 Task: Assign Person0000000143 as Assignee of Issue Issue0000000358 in Backlog  in Scrum Project Project0000000072 in Jira. Assign Person0000000144 as Assignee of Issue Issue0000000359 in Backlog  in Scrum Project Project0000000072 in Jira. Assign Person0000000144 as Assignee of Issue Issue0000000360 in Backlog  in Scrum Project Project0000000072 in Jira. Create a Sprint called Sprint0000000211 in Scrum Project Project0000000071 in Jira. Create a Sprint called Sprint0000000212 in Scrum Project Project0000000071 in Jira
Action: Mouse moved to (75, 221)
Screenshot: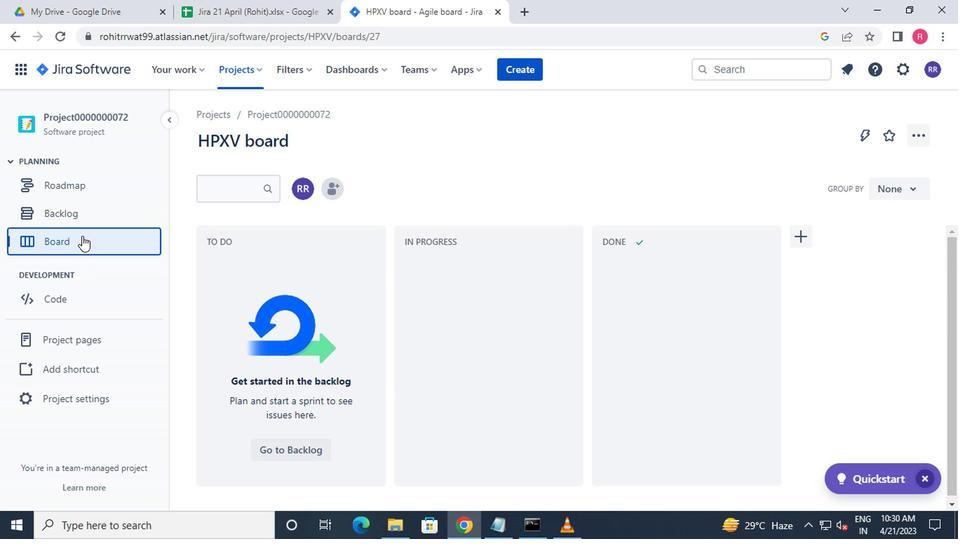 
Action: Mouse pressed left at (75, 221)
Screenshot: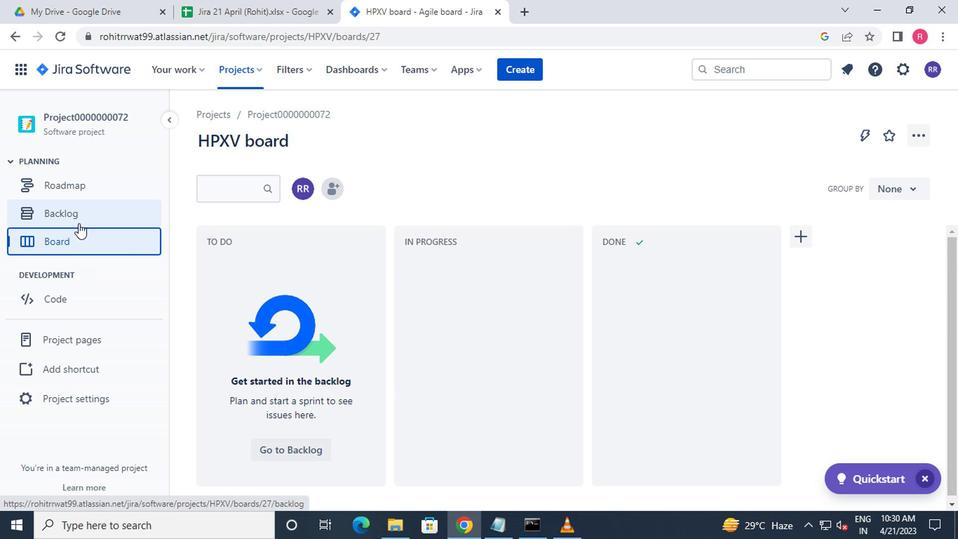 
Action: Mouse moved to (261, 335)
Screenshot: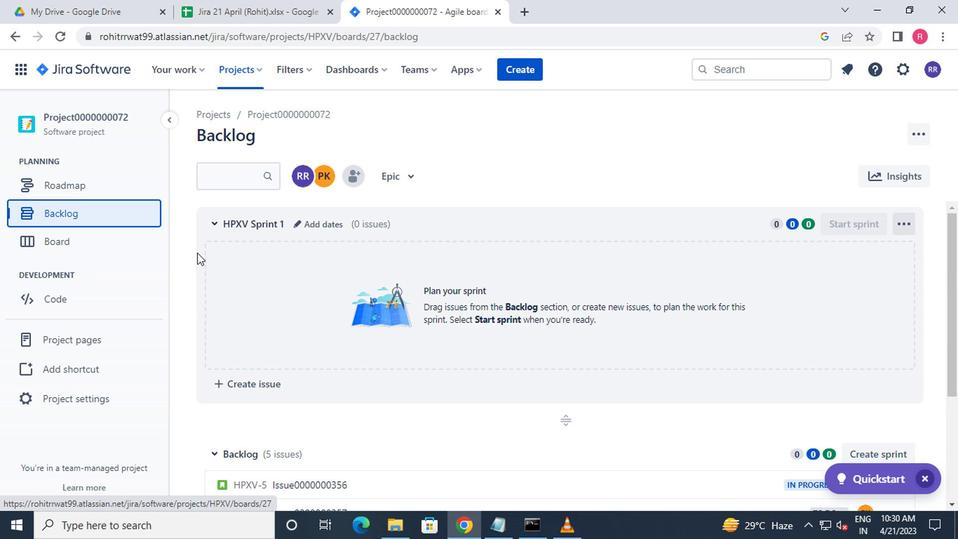 
Action: Mouse scrolled (261, 334) with delta (0, 0)
Screenshot: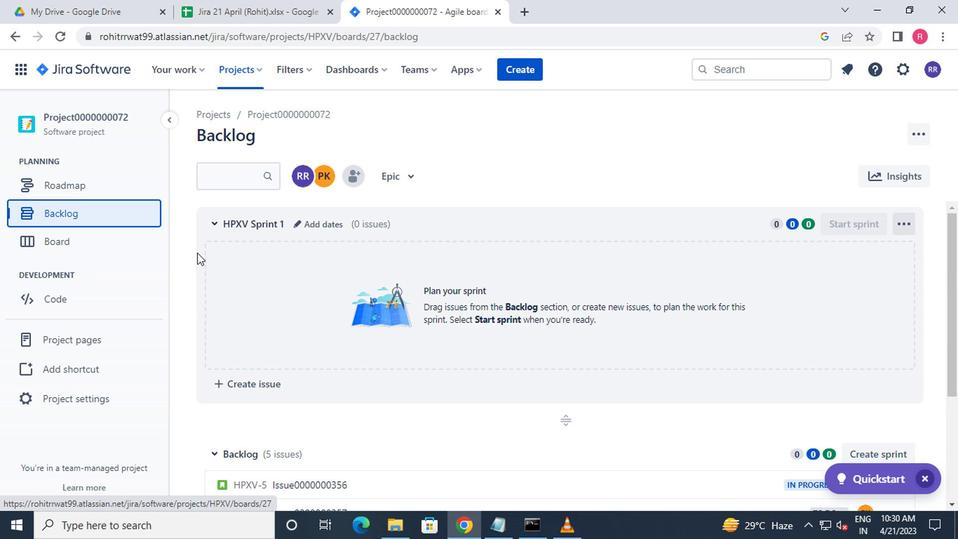 
Action: Mouse moved to (275, 344)
Screenshot: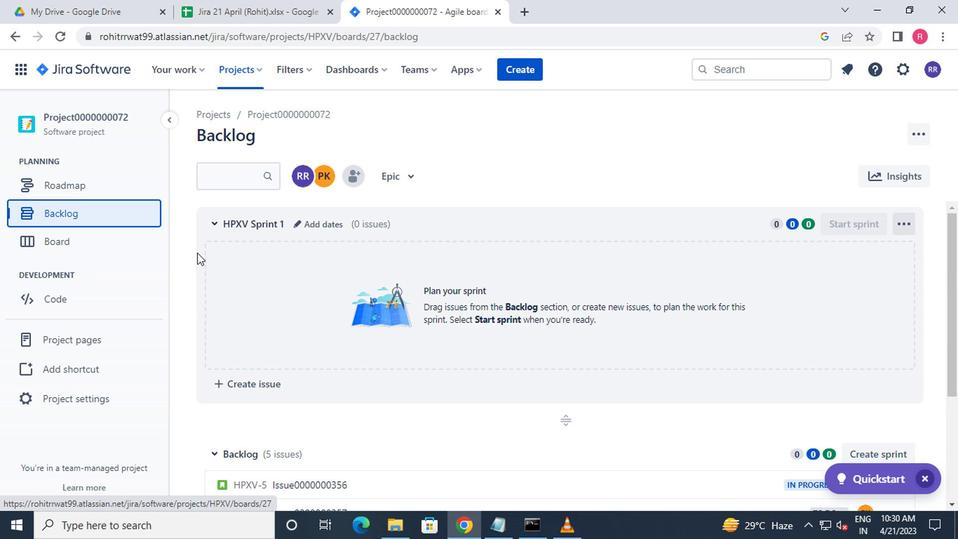 
Action: Mouse scrolled (275, 343) with delta (0, 0)
Screenshot: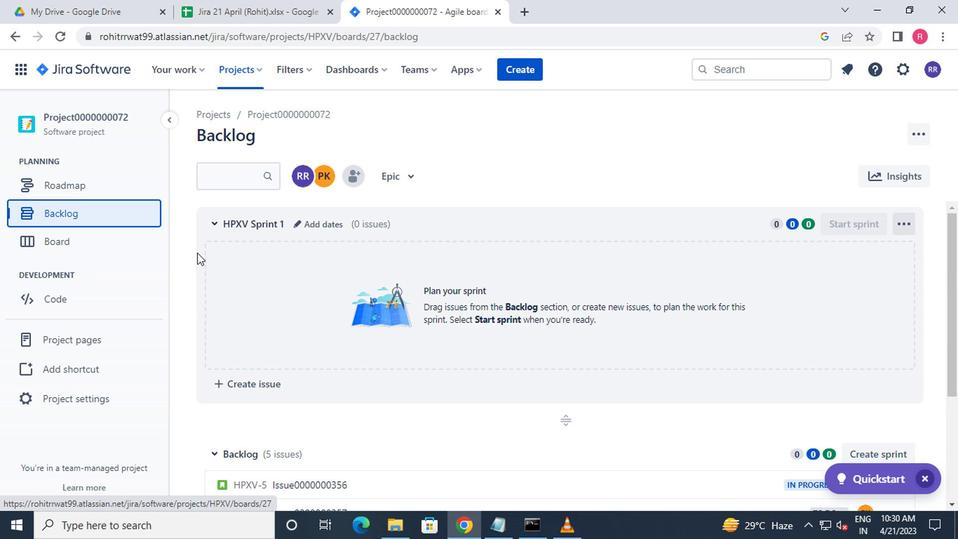 
Action: Mouse moved to (281, 346)
Screenshot: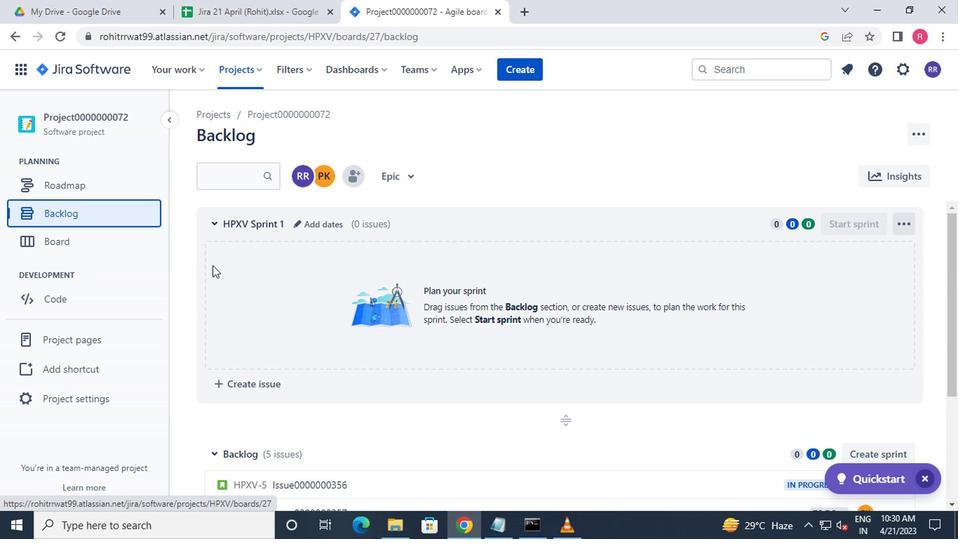 
Action: Mouse scrolled (281, 346) with delta (0, 0)
Screenshot: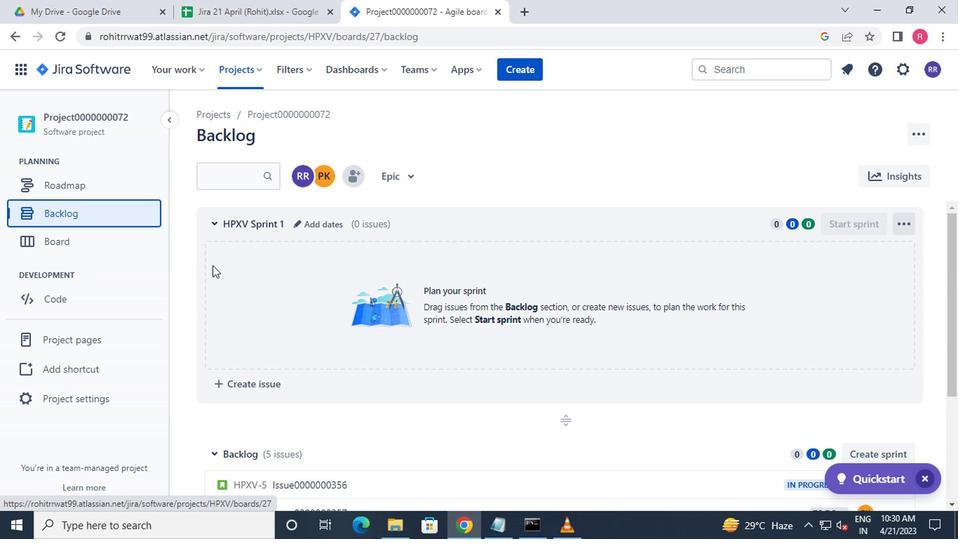 
Action: Mouse moved to (283, 346)
Screenshot: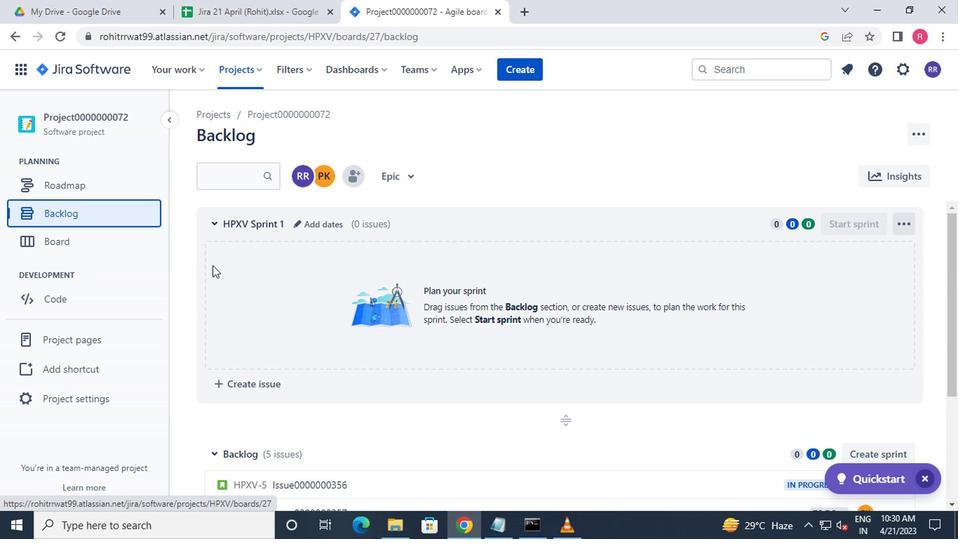 
Action: Mouse scrolled (283, 346) with delta (0, 0)
Screenshot: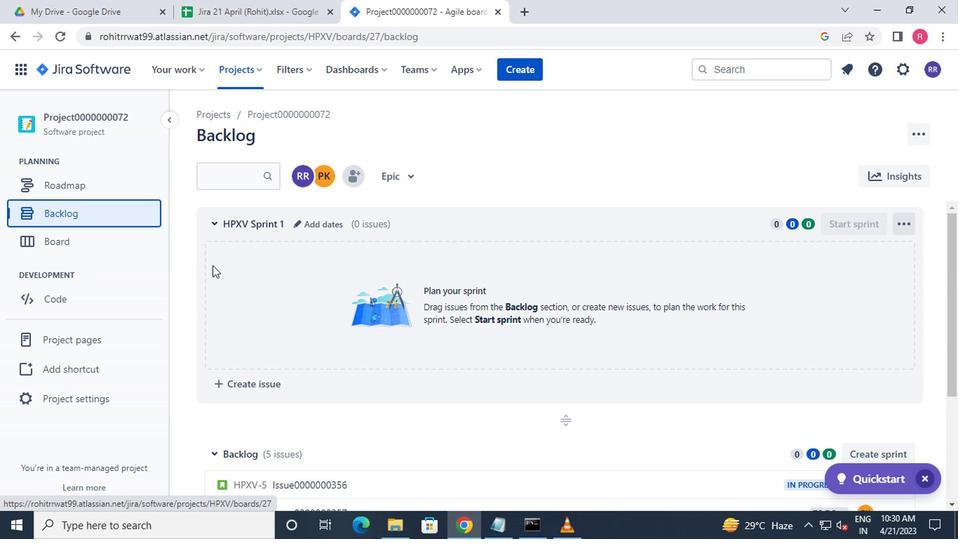
Action: Mouse moved to (284, 346)
Screenshot: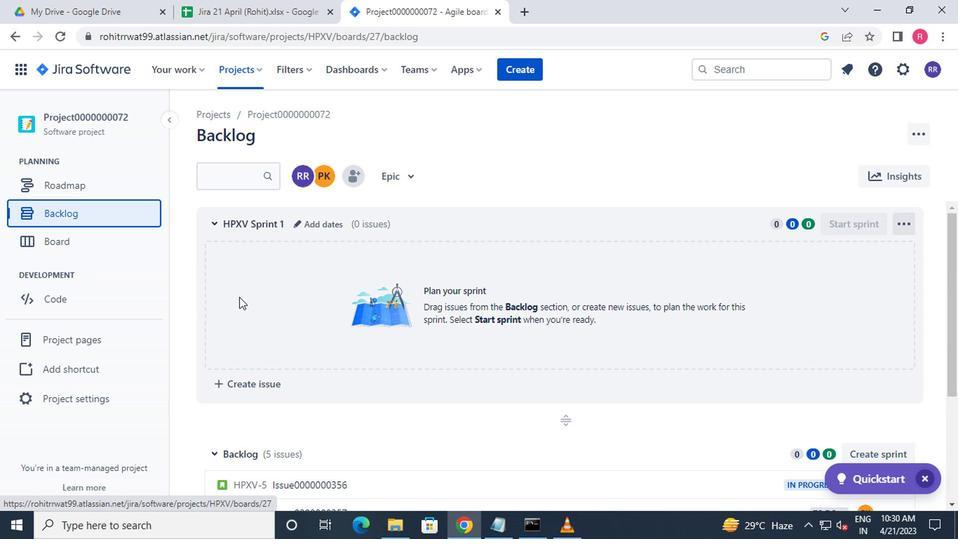 
Action: Mouse scrolled (284, 346) with delta (0, 0)
Screenshot: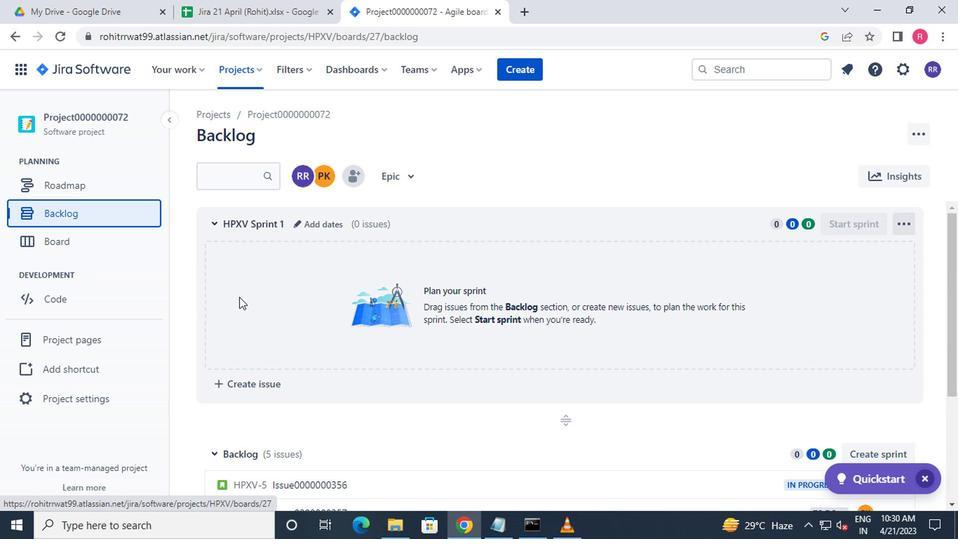 
Action: Mouse moved to (866, 371)
Screenshot: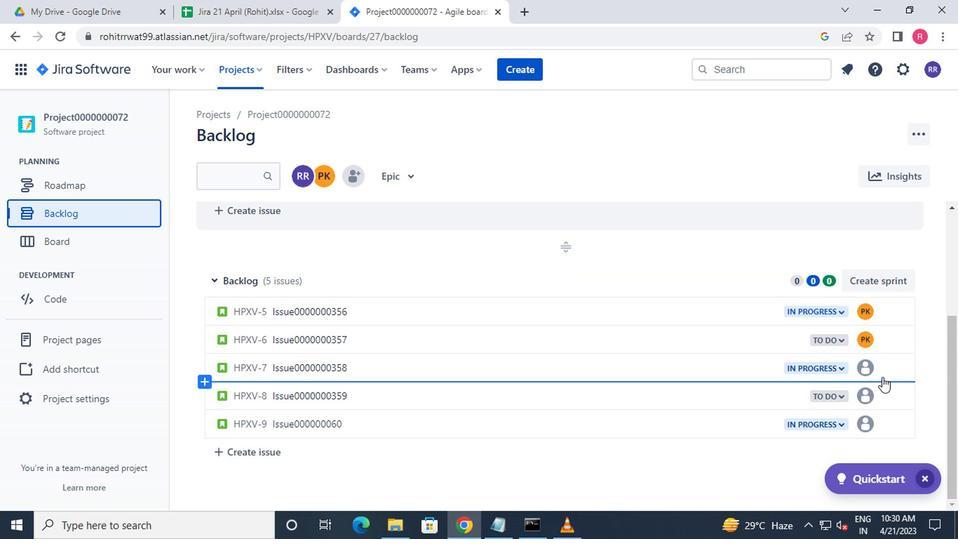 
Action: Mouse pressed left at (866, 371)
Screenshot: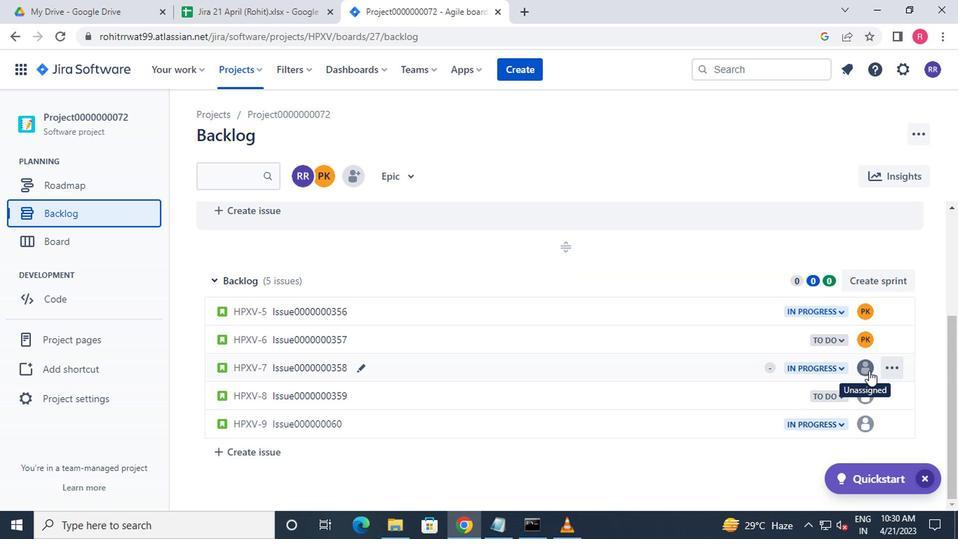 
Action: Mouse moved to (787, 448)
Screenshot: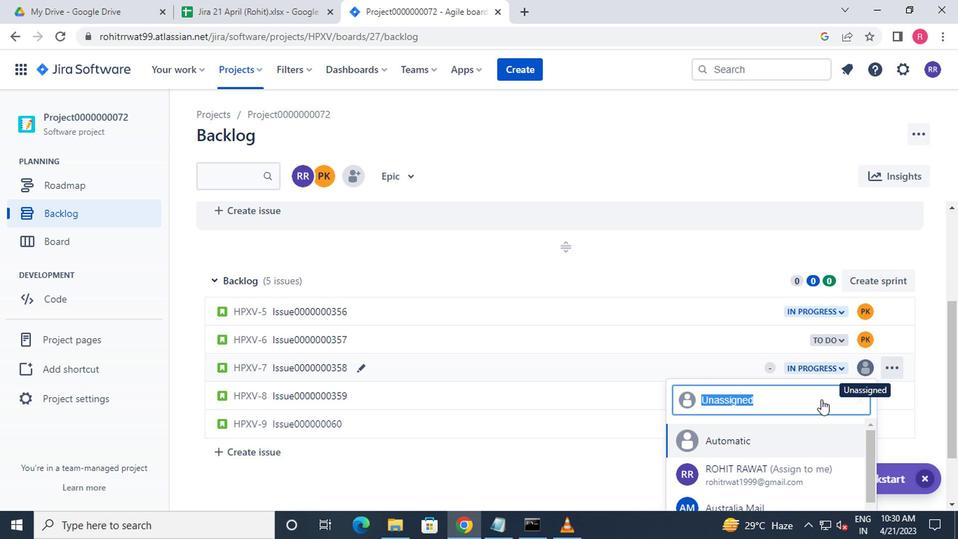 
Action: Mouse scrolled (787, 447) with delta (0, 0)
Screenshot: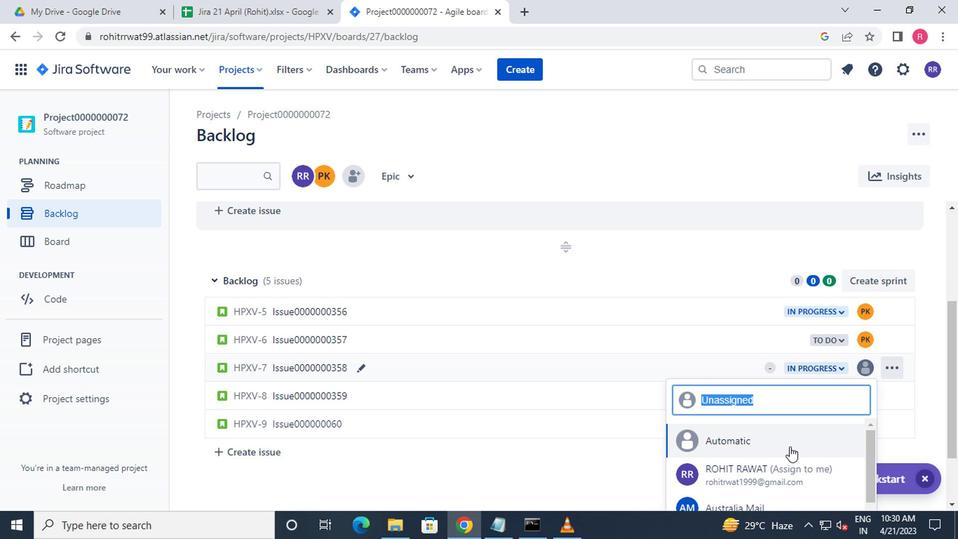 
Action: Mouse scrolled (787, 447) with delta (0, 0)
Screenshot: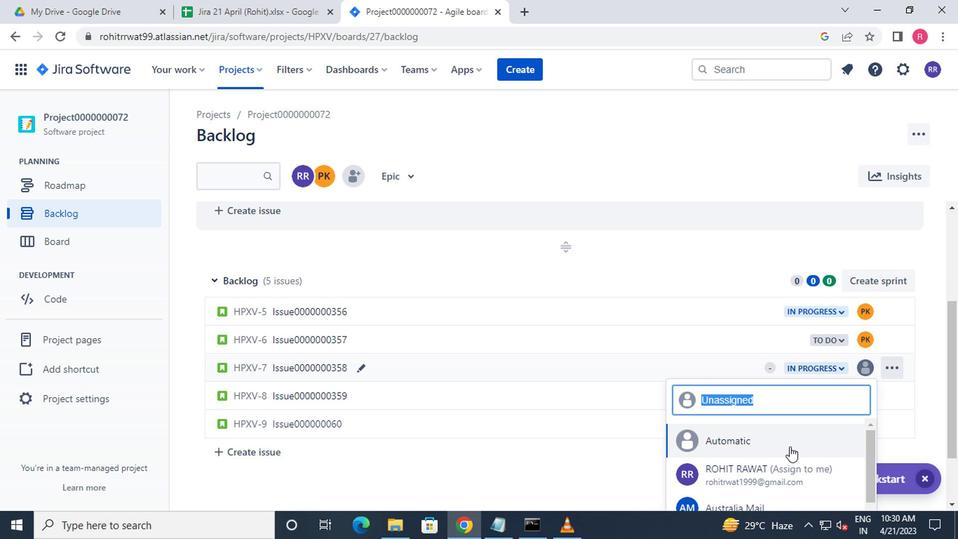 
Action: Mouse scrolled (787, 447) with delta (0, 0)
Screenshot: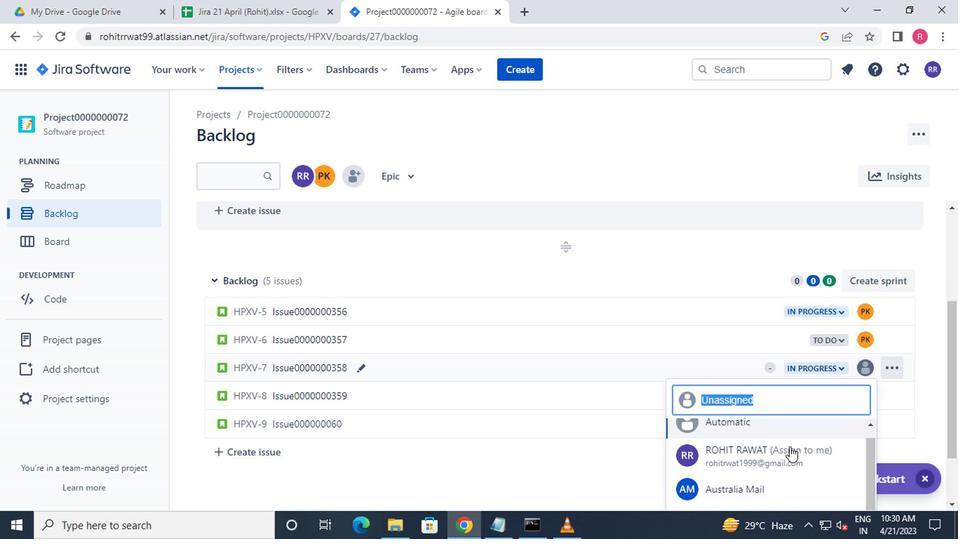 
Action: Mouse scrolled (787, 447) with delta (0, 0)
Screenshot: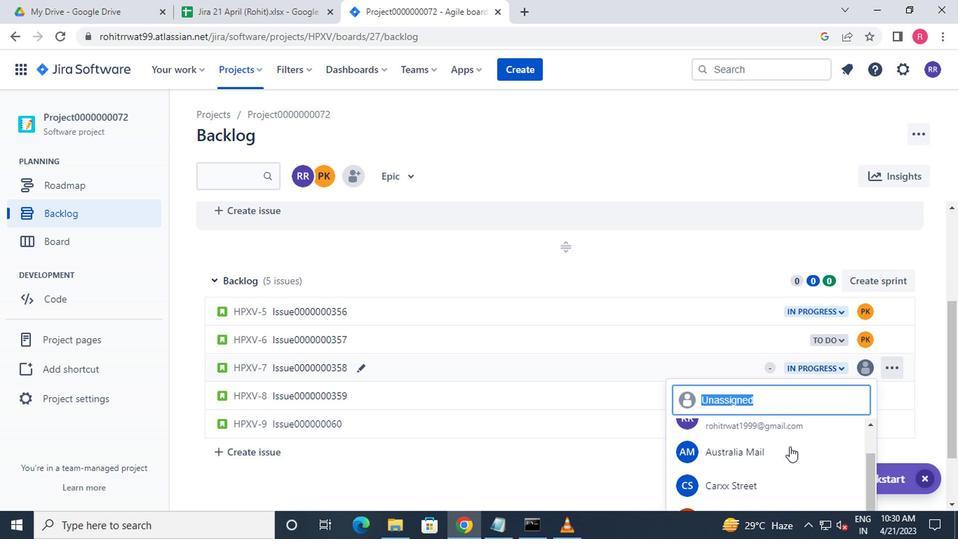 
Action: Mouse scrolled (787, 447) with delta (0, 0)
Screenshot: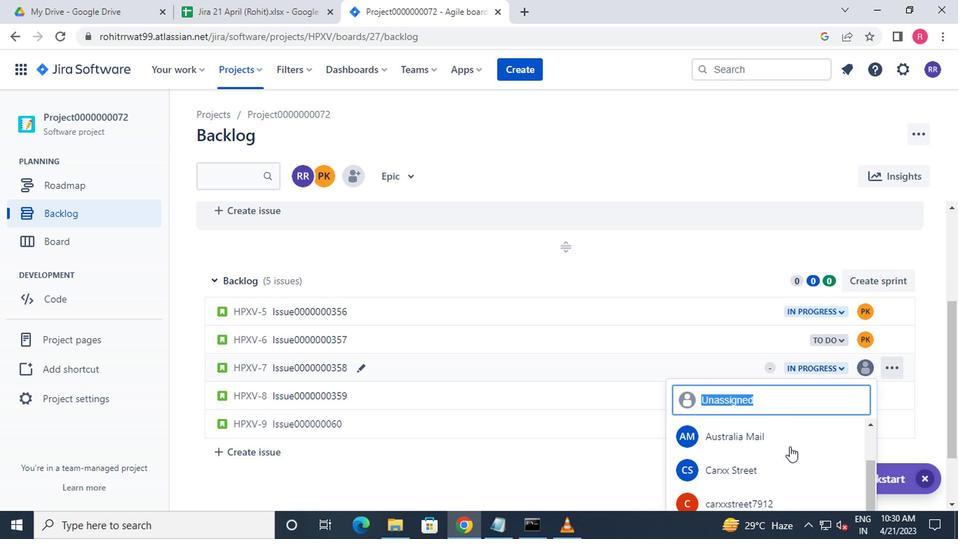 
Action: Mouse scrolled (787, 447) with delta (0, 0)
Screenshot: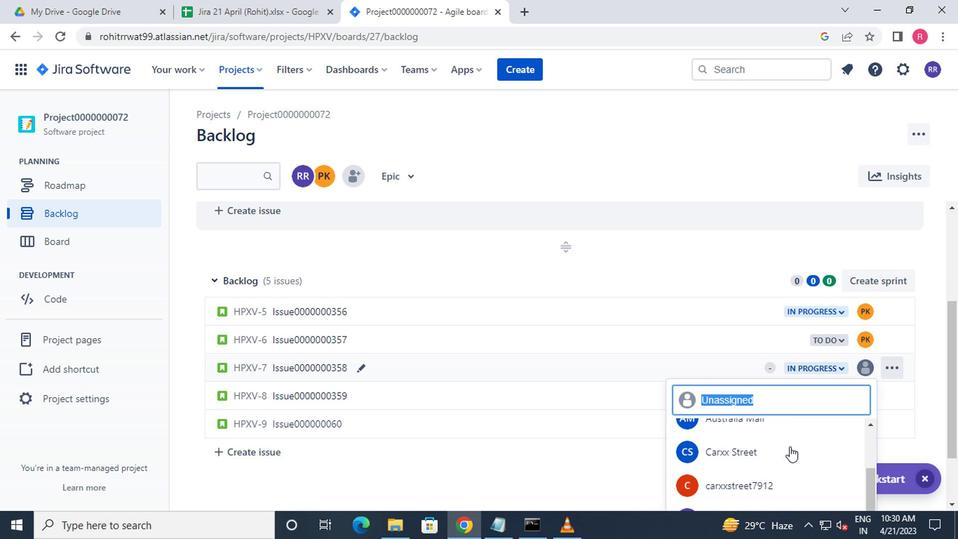 
Action: Mouse moved to (730, 461)
Screenshot: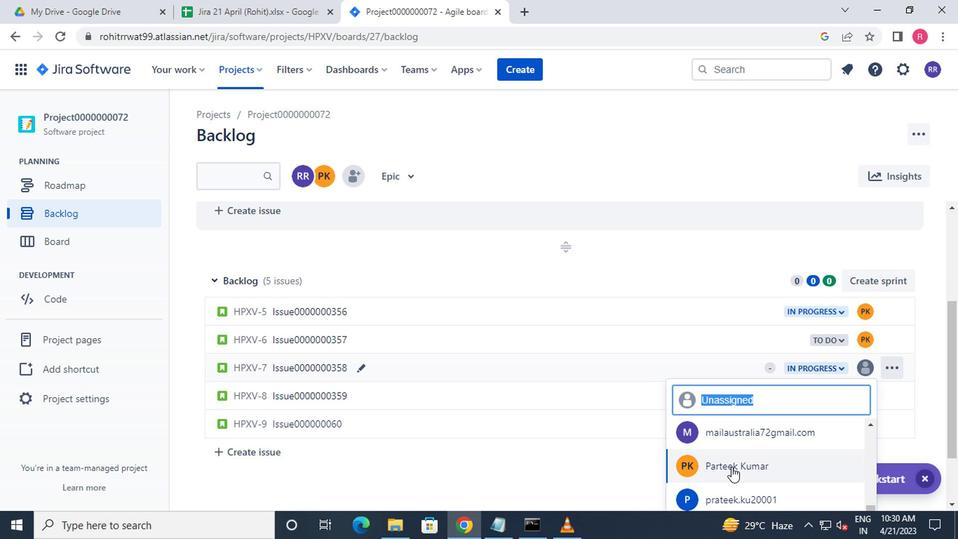 
Action: Mouse pressed left at (730, 461)
Screenshot: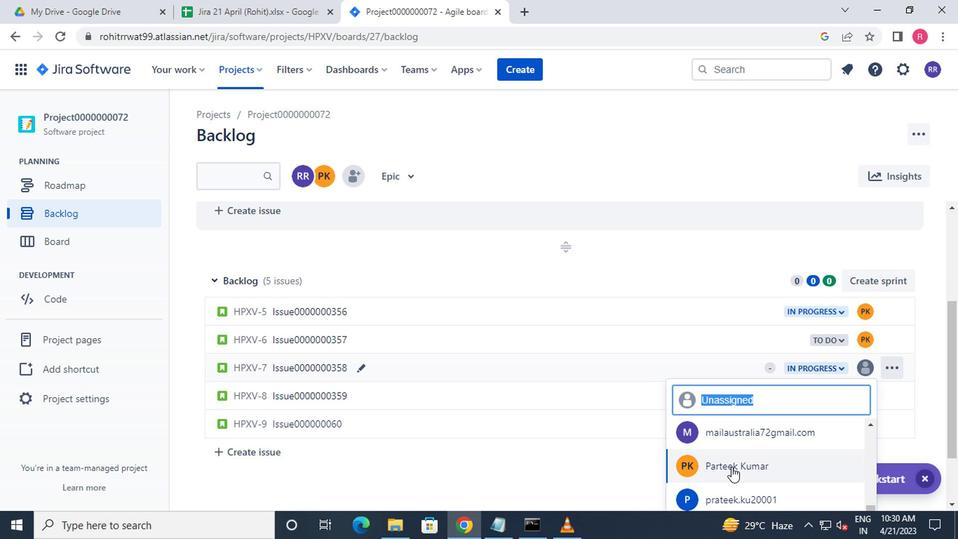 
Action: Mouse moved to (859, 368)
Screenshot: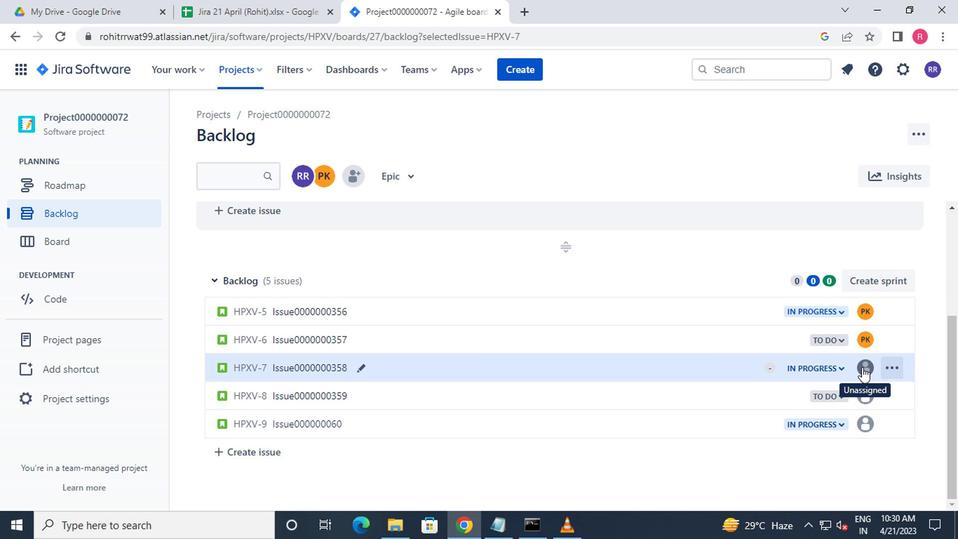 
Action: Mouse pressed left at (859, 368)
Screenshot: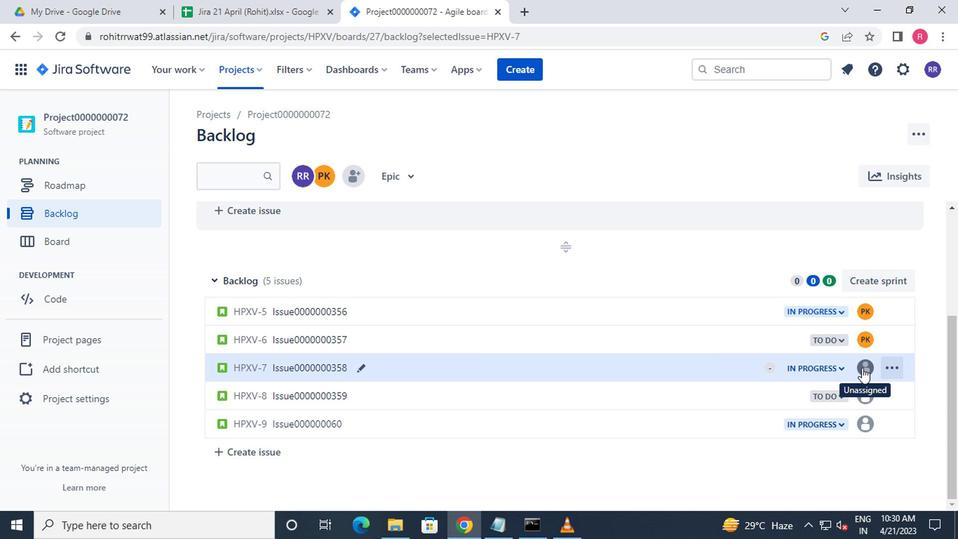 
Action: Mouse moved to (778, 450)
Screenshot: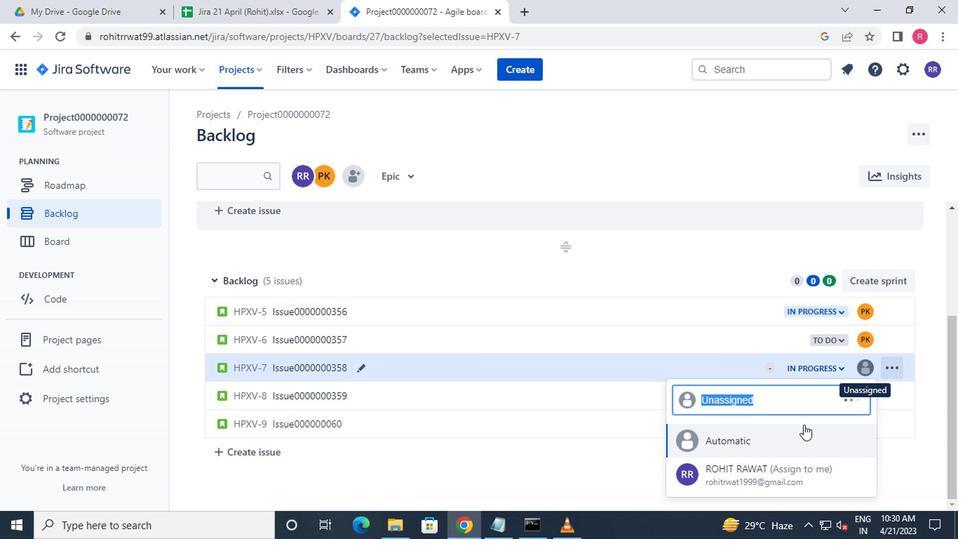 
Action: Mouse scrolled (778, 449) with delta (0, 0)
Screenshot: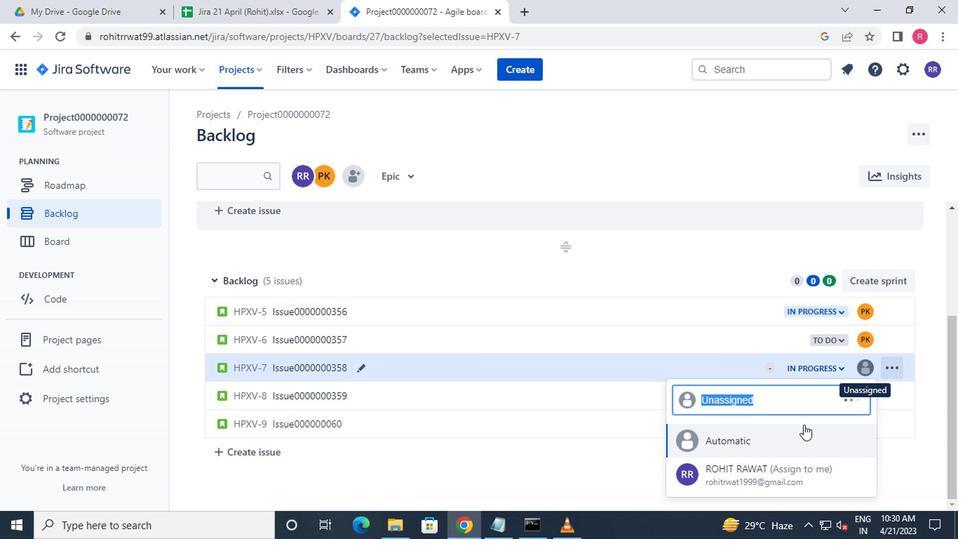 
Action: Mouse moved to (777, 451)
Screenshot: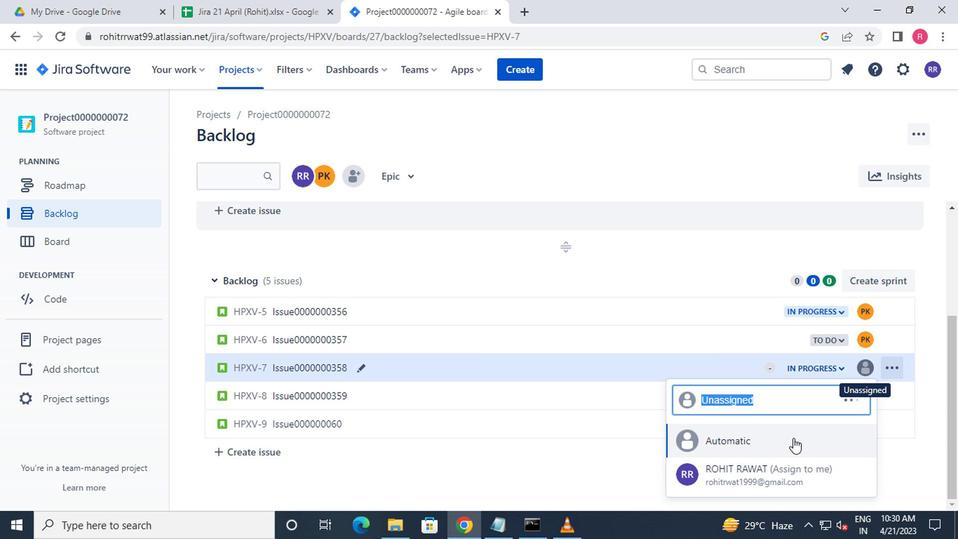 
Action: Mouse scrolled (777, 450) with delta (0, 0)
Screenshot: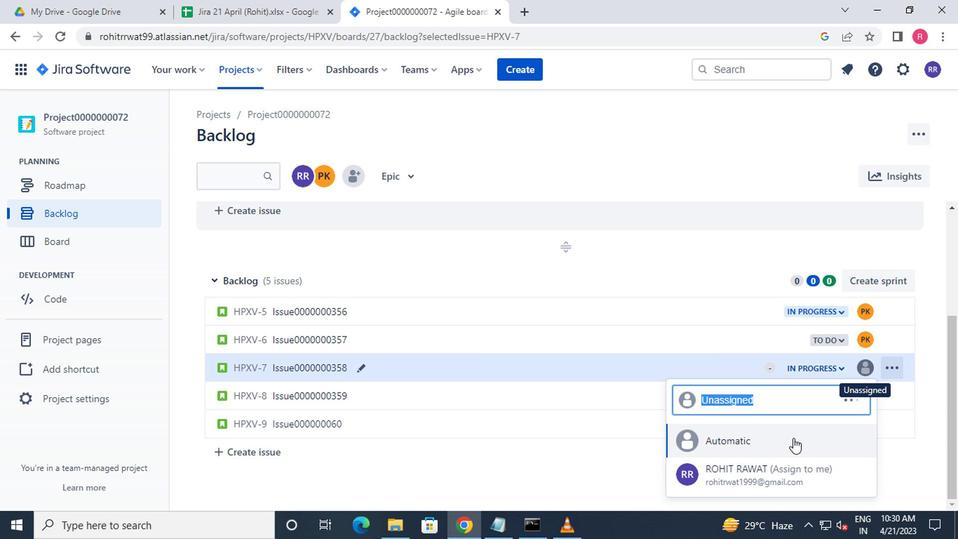 
Action: Mouse scrolled (777, 450) with delta (0, 0)
Screenshot: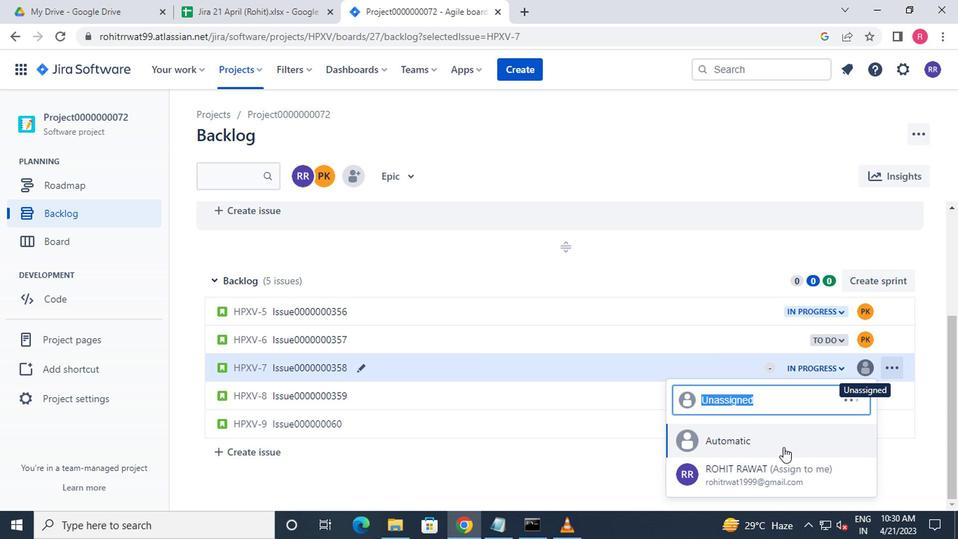 
Action: Mouse scrolled (777, 450) with delta (0, 0)
Screenshot: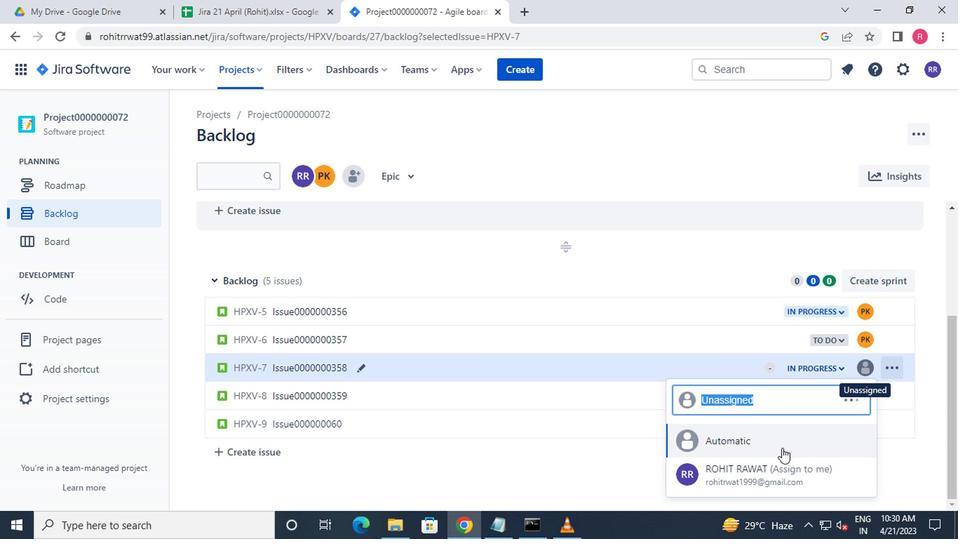 
Action: Mouse scrolled (777, 450) with delta (0, 0)
Screenshot: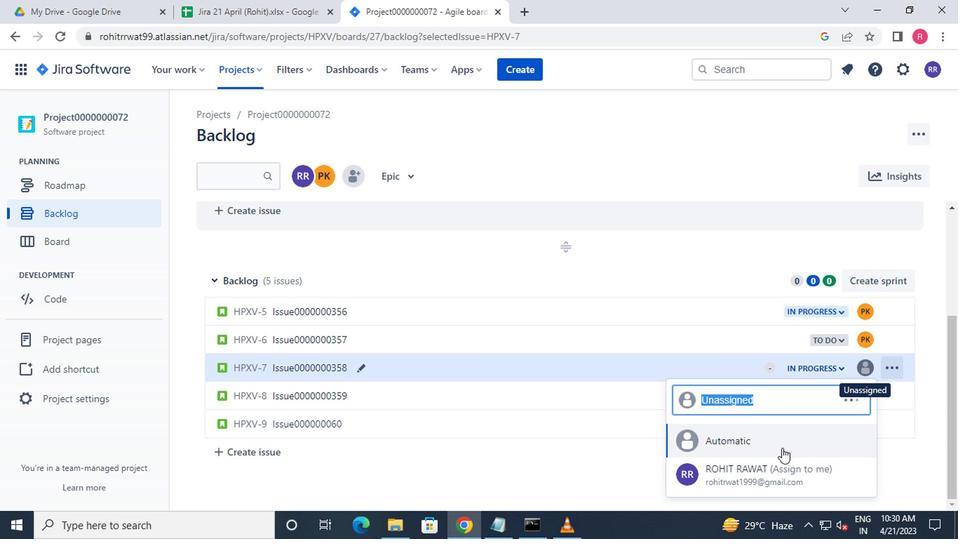 
Action: Mouse scrolled (777, 450) with delta (0, 0)
Screenshot: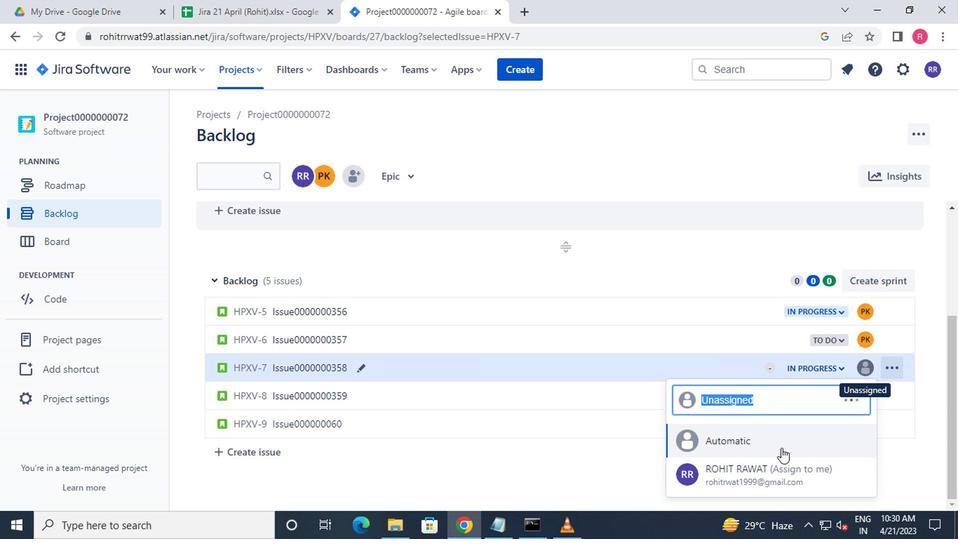 
Action: Mouse moved to (757, 460)
Screenshot: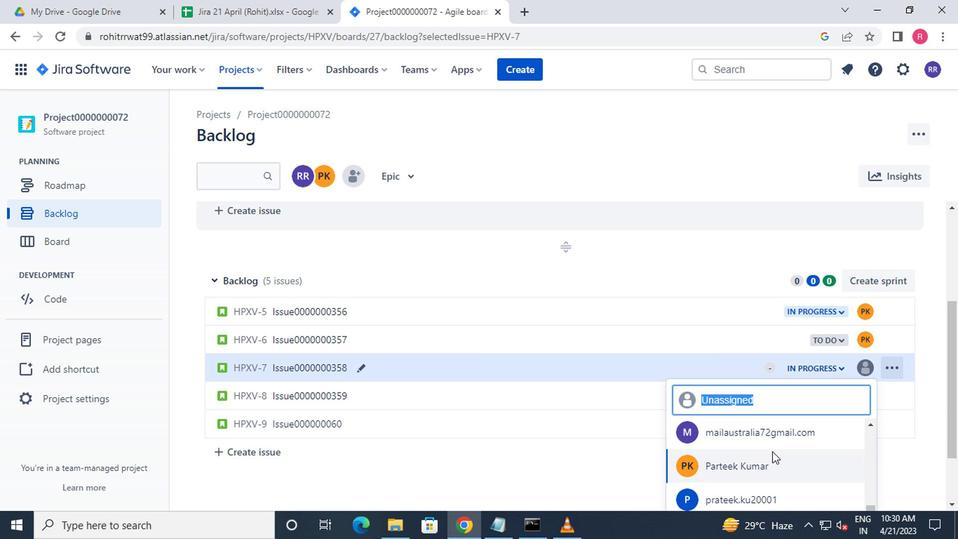 
Action: Mouse pressed left at (757, 460)
Screenshot: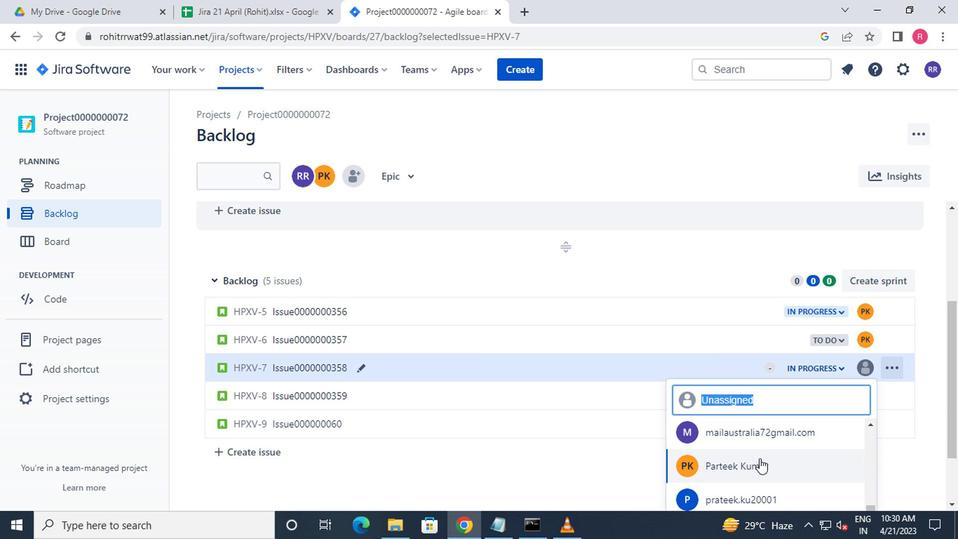 
Action: Mouse moved to (859, 404)
Screenshot: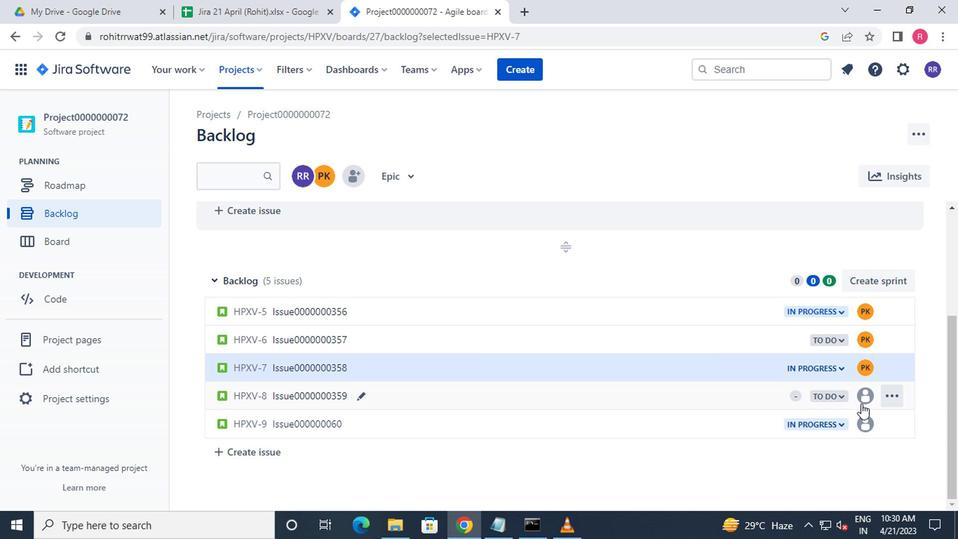 
Action: Mouse pressed left at (859, 404)
Screenshot: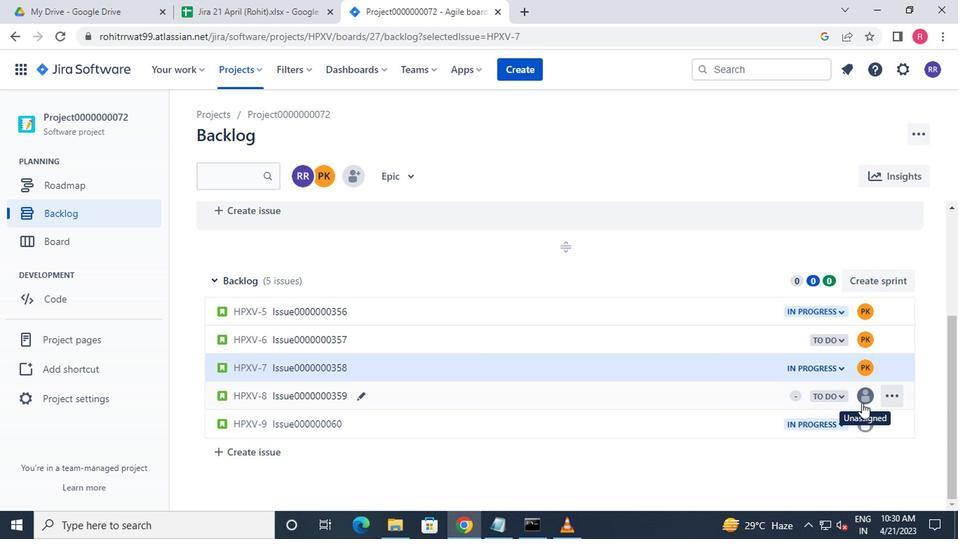 
Action: Mouse moved to (806, 477)
Screenshot: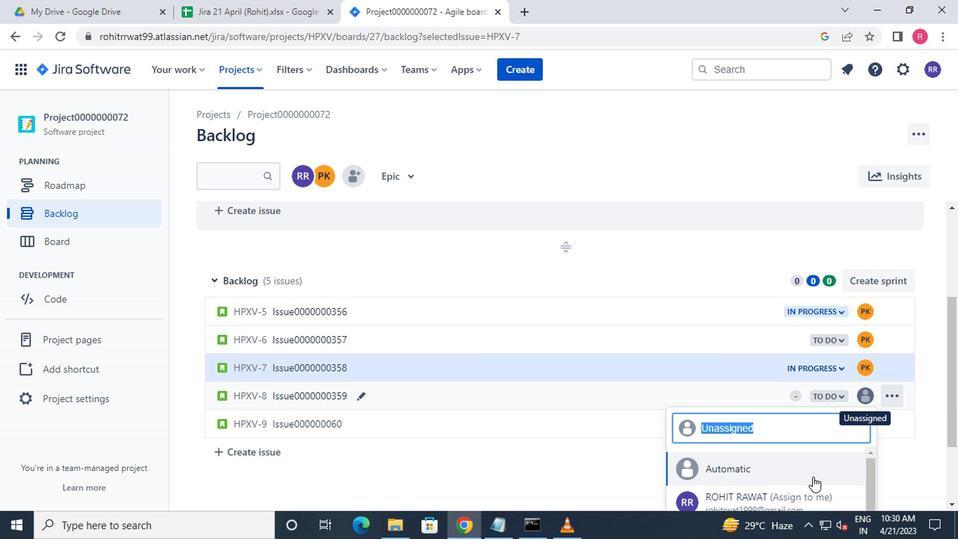
Action: Mouse scrolled (806, 476) with delta (0, 0)
Screenshot: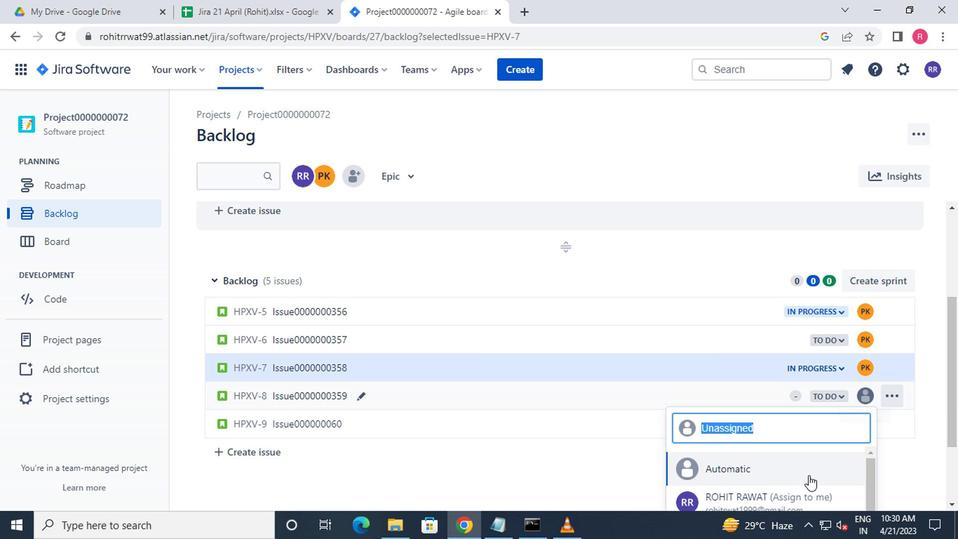 
Action: Mouse scrolled (806, 476) with delta (0, 0)
Screenshot: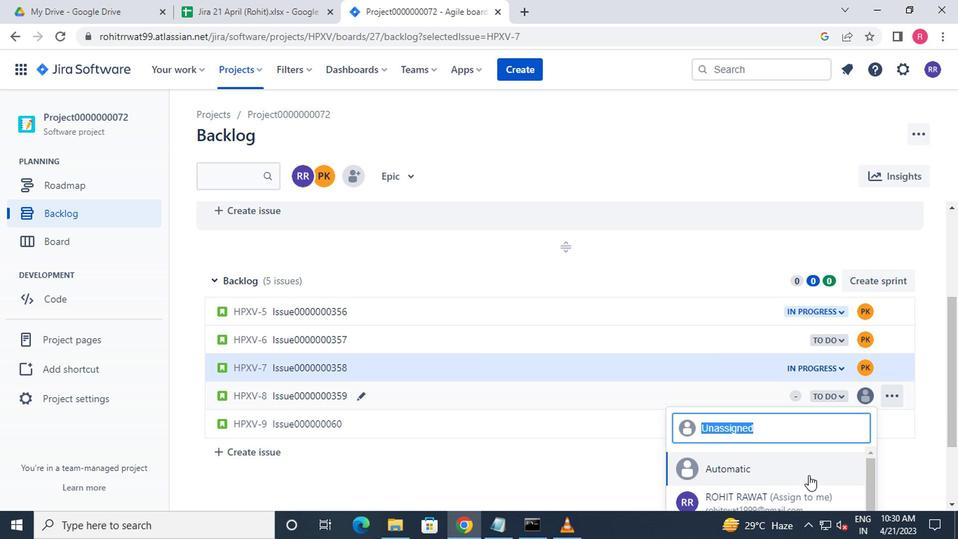 
Action: Mouse scrolled (806, 476) with delta (0, 0)
Screenshot: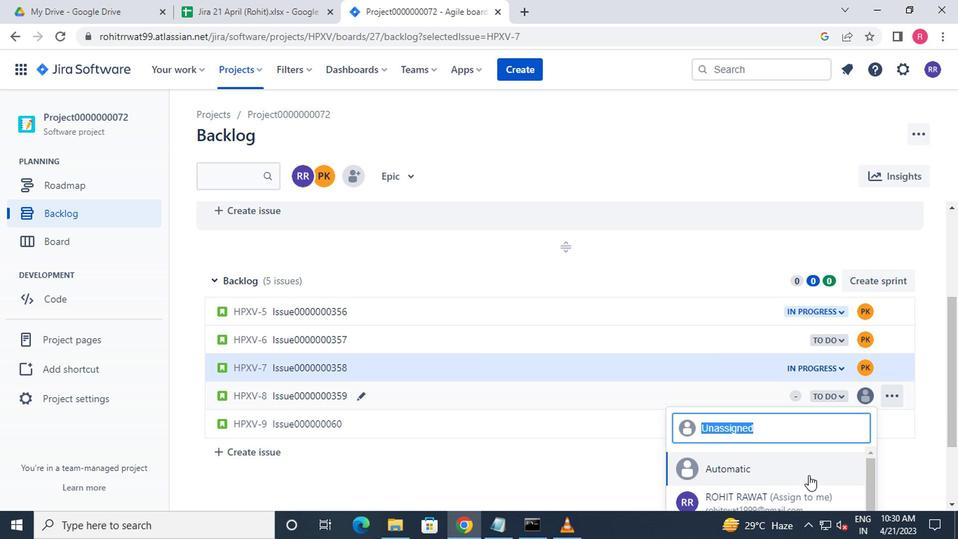 
Action: Mouse scrolled (806, 476) with delta (0, 0)
Screenshot: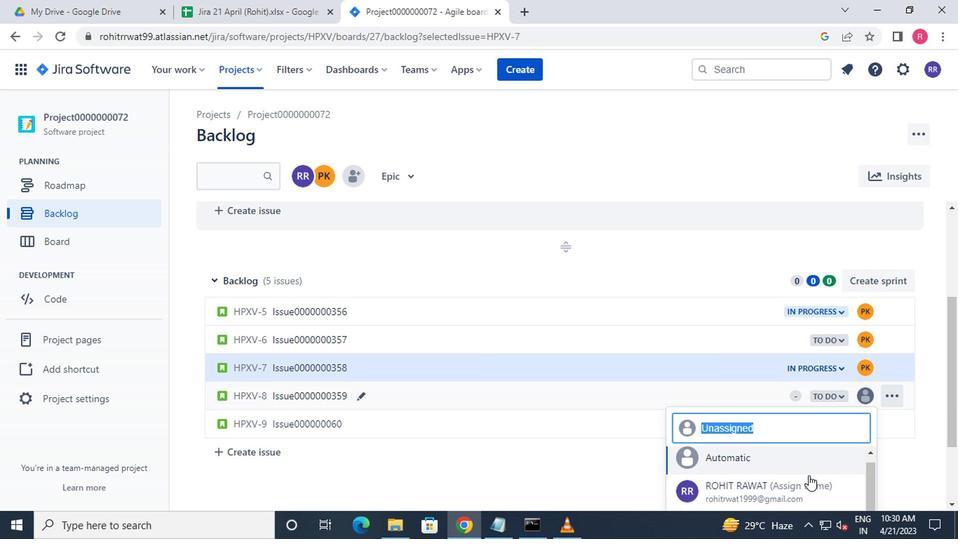 
Action: Mouse moved to (805, 476)
Screenshot: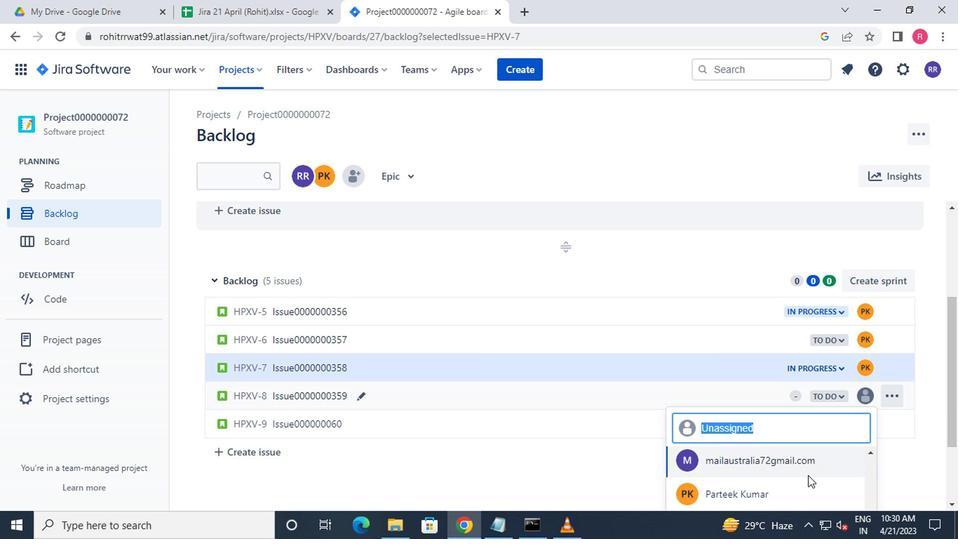 
Action: Mouse scrolled (805, 476) with delta (0, 0)
Screenshot: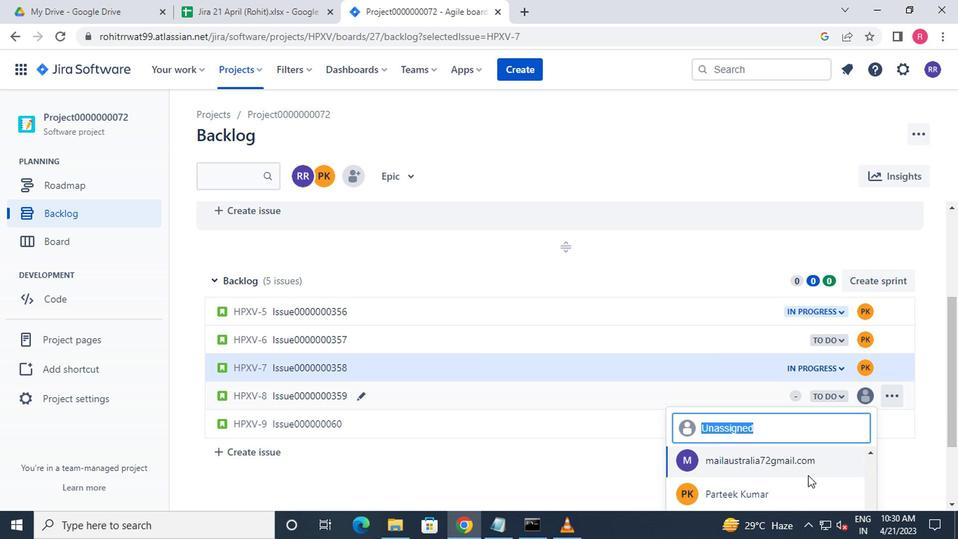 
Action: Mouse scrolled (805, 476) with delta (0, 0)
Screenshot: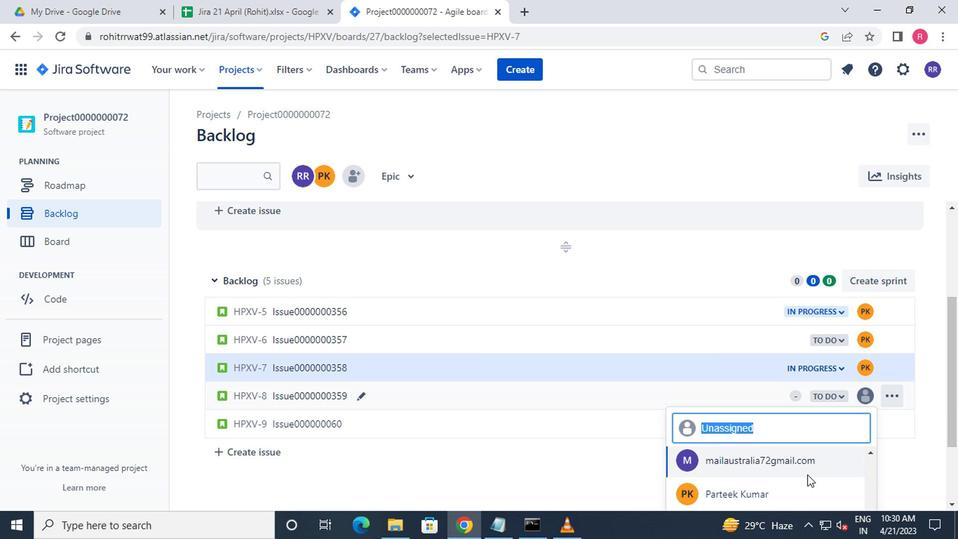 
Action: Mouse moved to (805, 476)
Screenshot: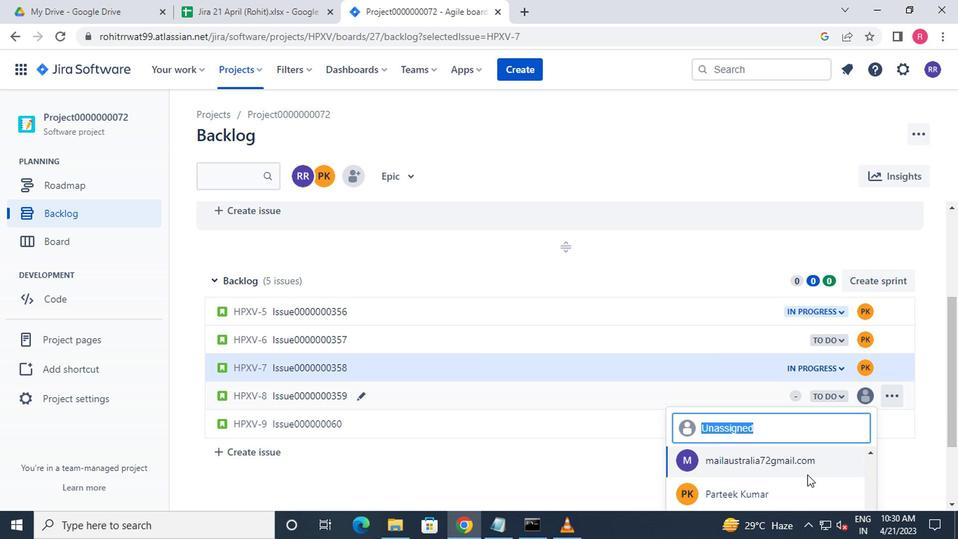 
Action: Mouse scrolled (805, 476) with delta (0, 0)
Screenshot: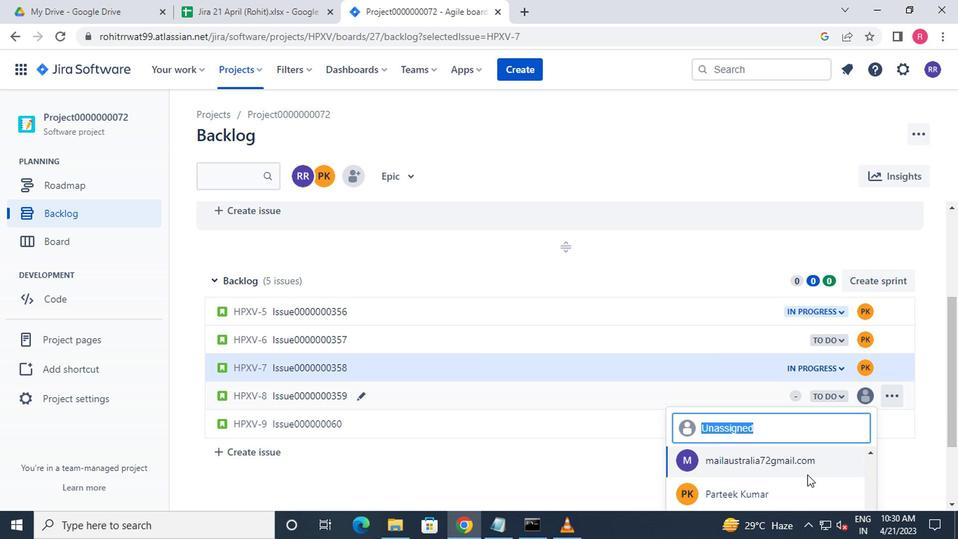 
Action: Mouse moved to (749, 490)
Screenshot: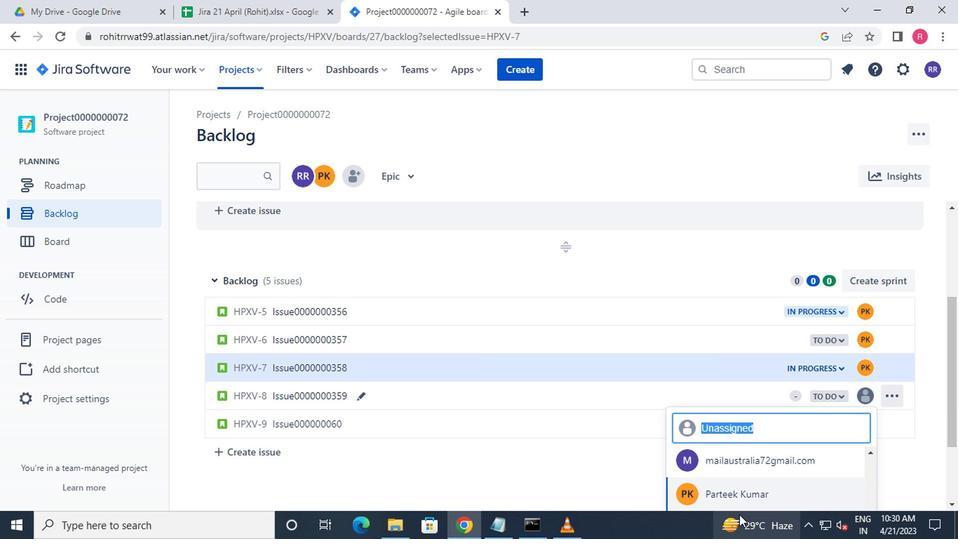 
Action: Mouse scrolled (749, 489) with delta (0, 0)
Screenshot: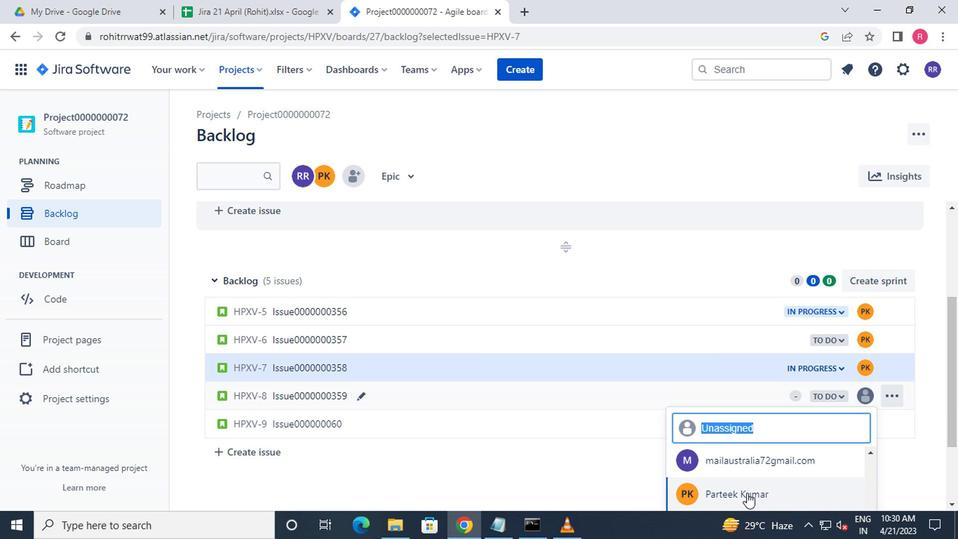 
Action: Mouse scrolled (749, 489) with delta (0, 0)
Screenshot: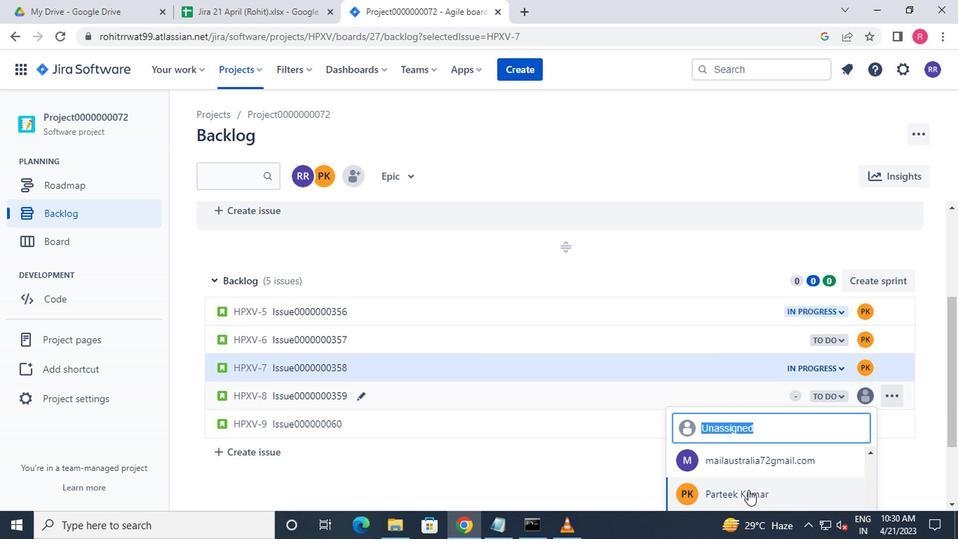 
Action: Mouse scrolled (749, 489) with delta (0, 0)
Screenshot: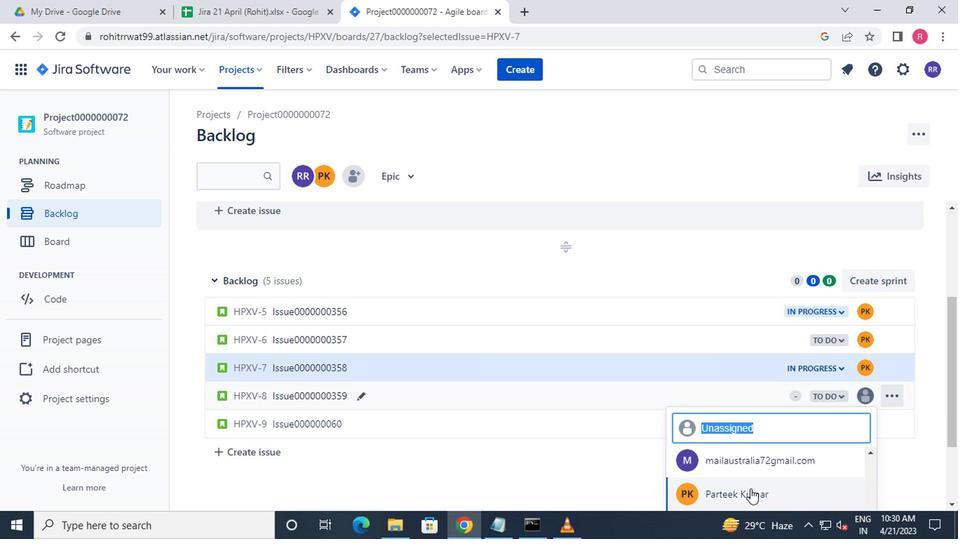 
Action: Mouse scrolled (749, 489) with delta (0, 0)
Screenshot: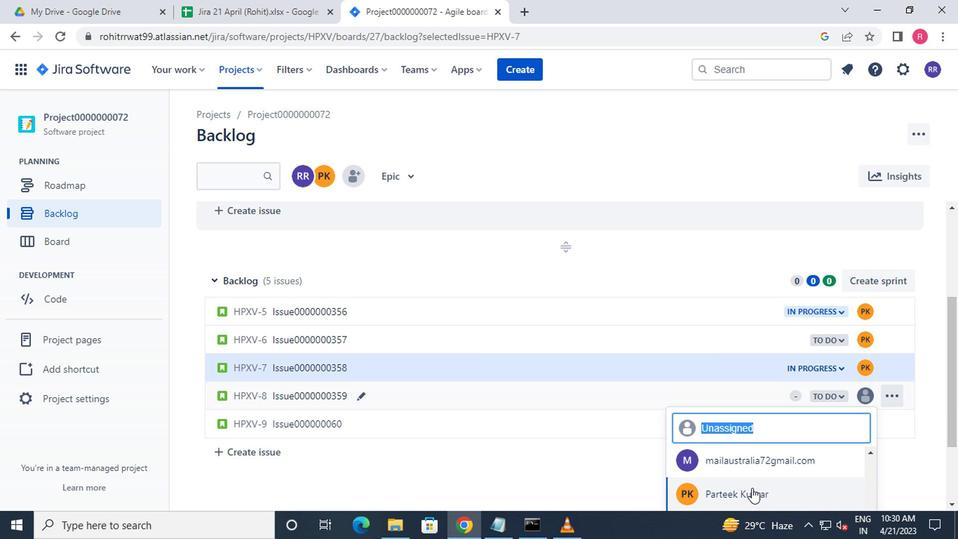 
Action: Mouse moved to (823, 438)
Screenshot: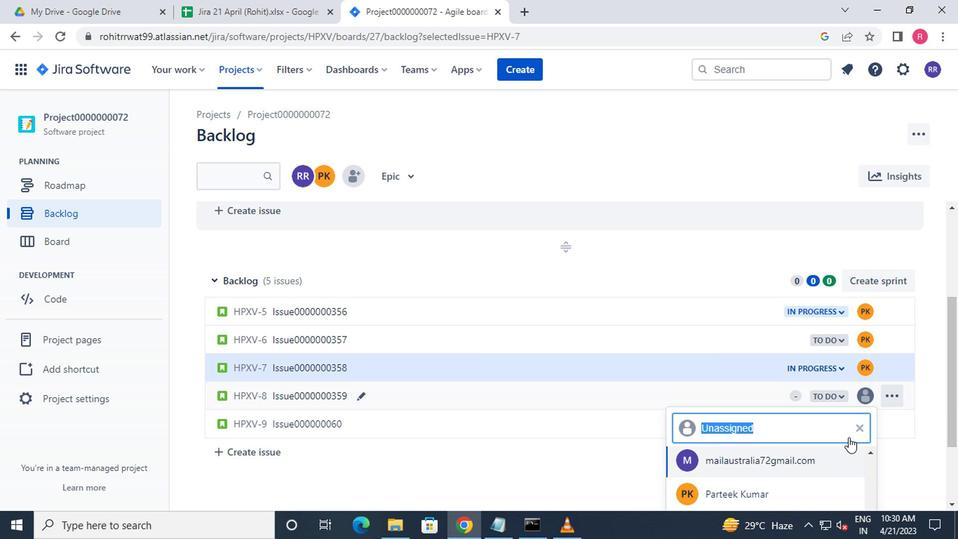 
Action: Key pressed v
Screenshot: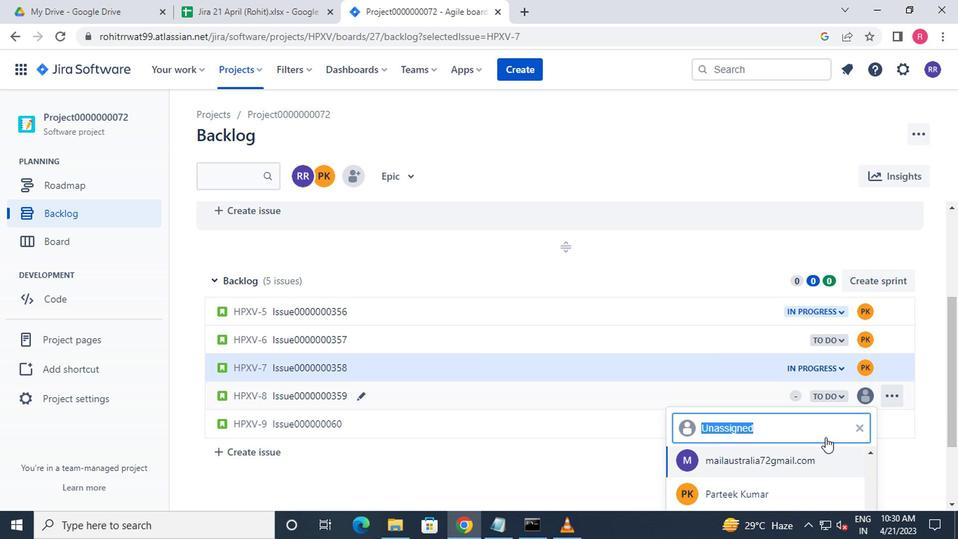 
Action: Mouse moved to (734, 466)
Screenshot: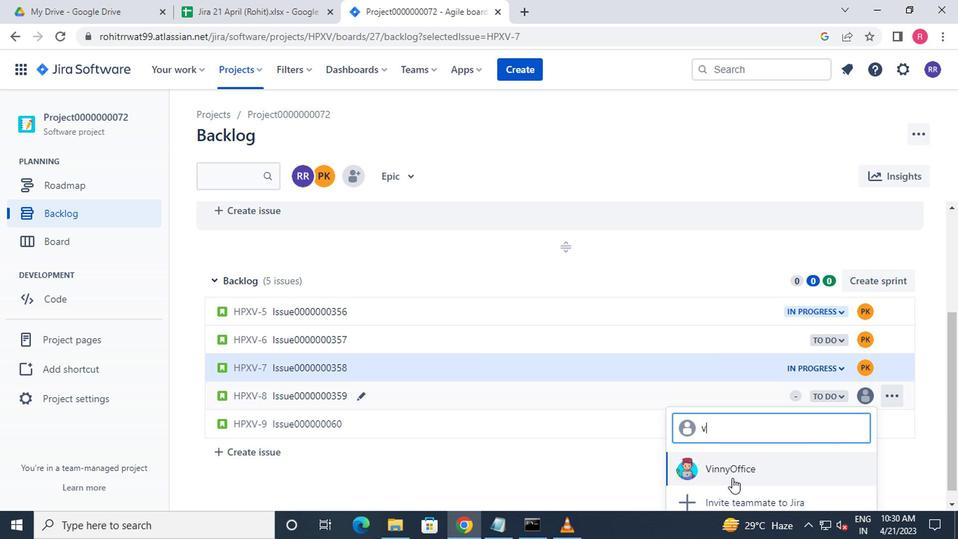 
Action: Mouse pressed left at (734, 466)
Screenshot: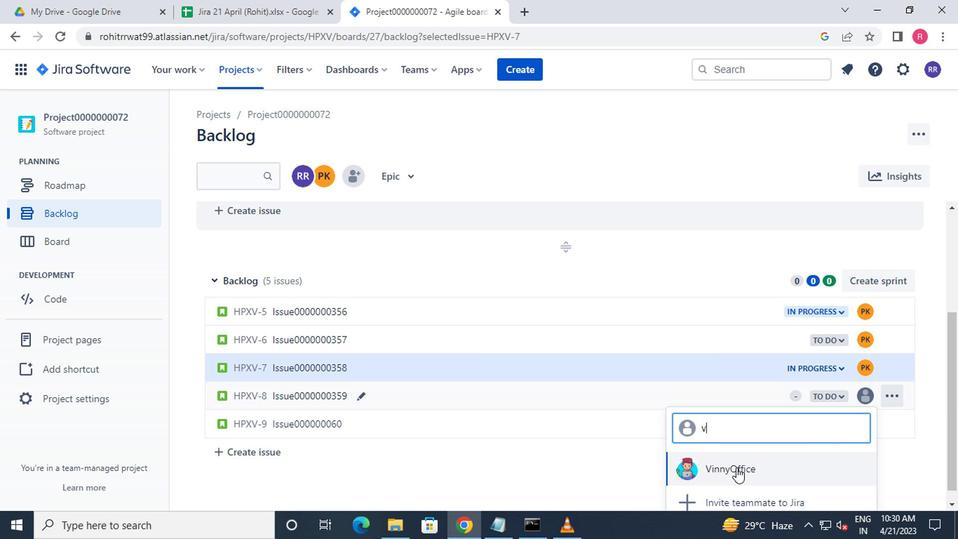 
Action: Mouse moved to (861, 425)
Screenshot: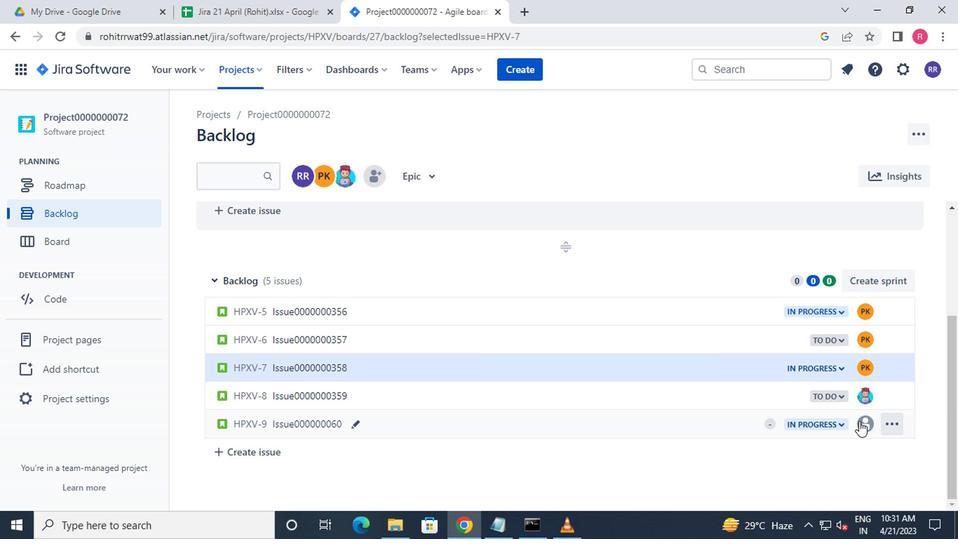 
Action: Mouse pressed left at (861, 425)
Screenshot: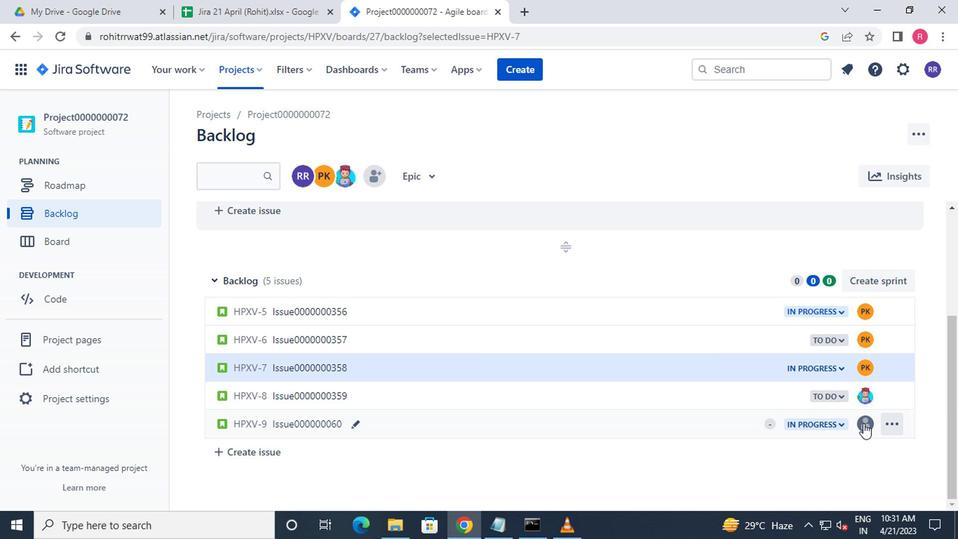 
Action: Mouse moved to (814, 475)
Screenshot: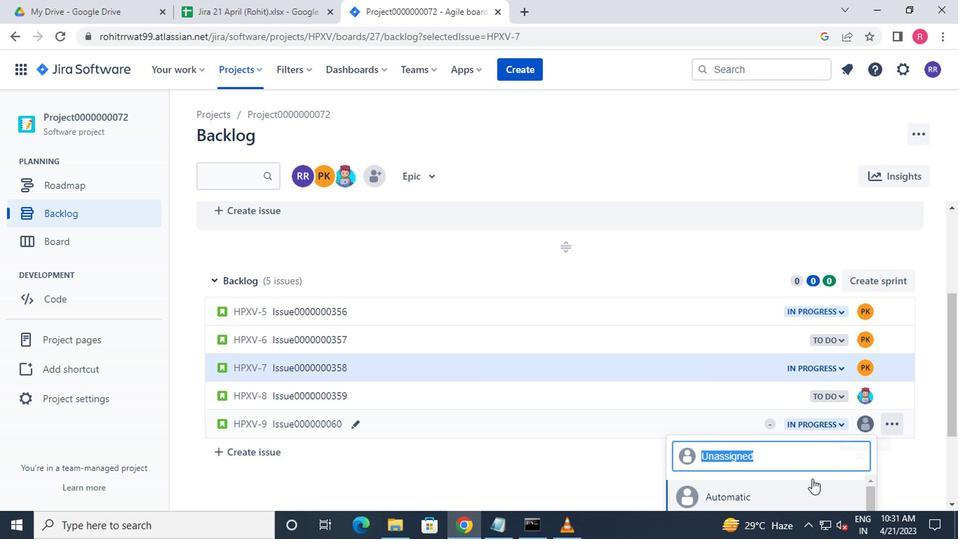 
Action: Key pressed v
Screenshot: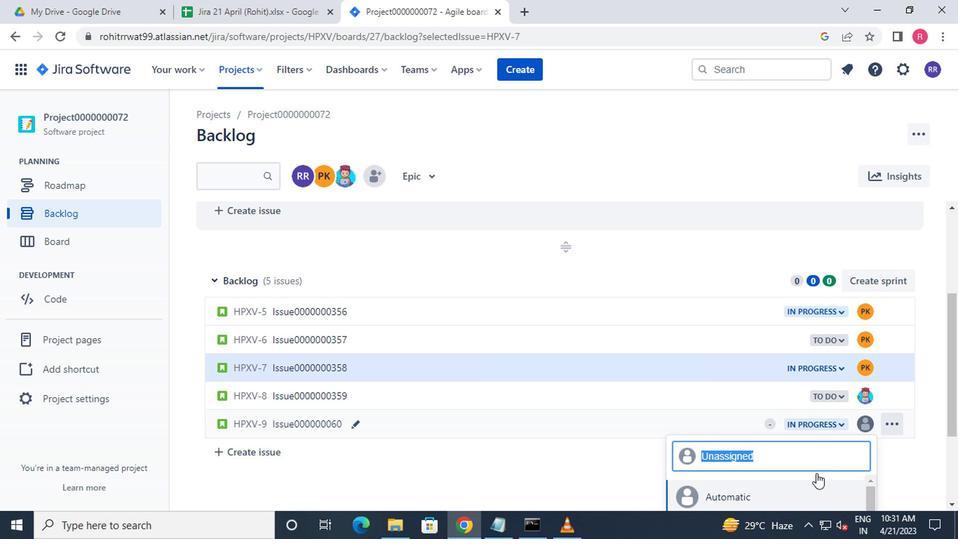 
Action: Mouse moved to (764, 498)
Screenshot: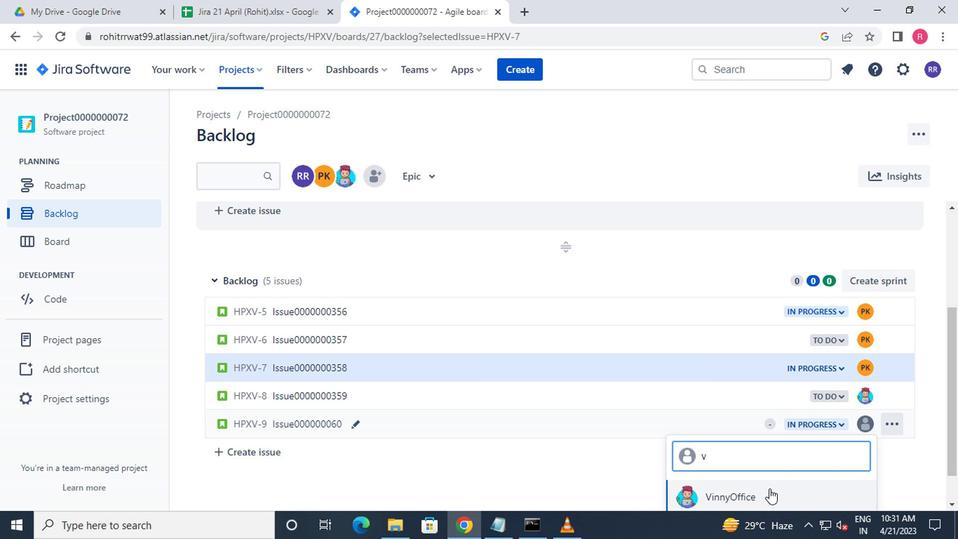 
Action: Mouse pressed left at (764, 498)
Screenshot: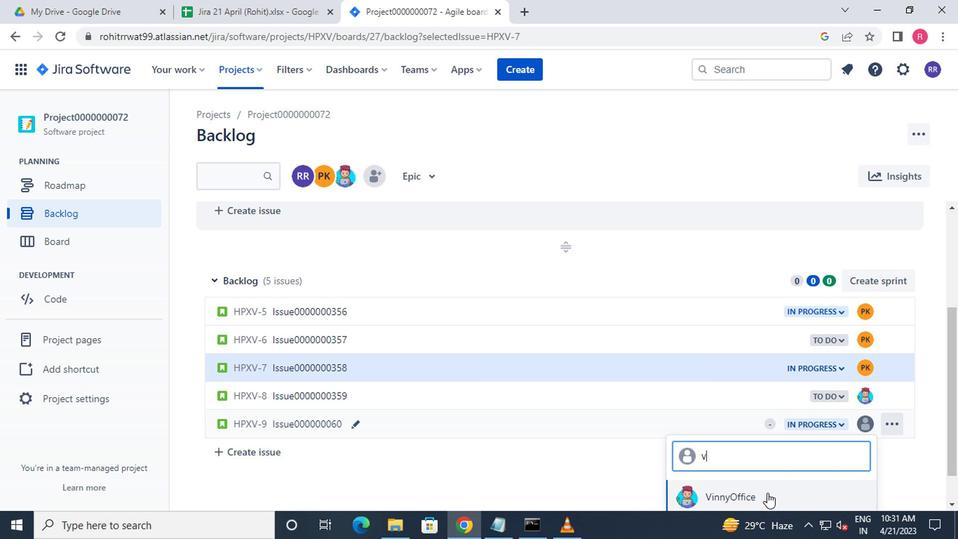 
Action: Mouse moved to (242, 59)
Screenshot: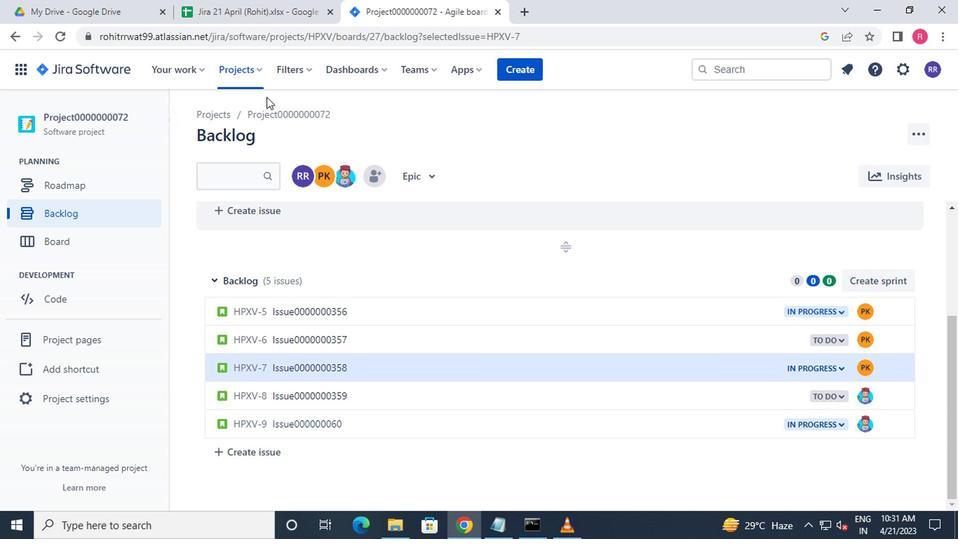 
Action: Mouse pressed left at (242, 59)
Screenshot: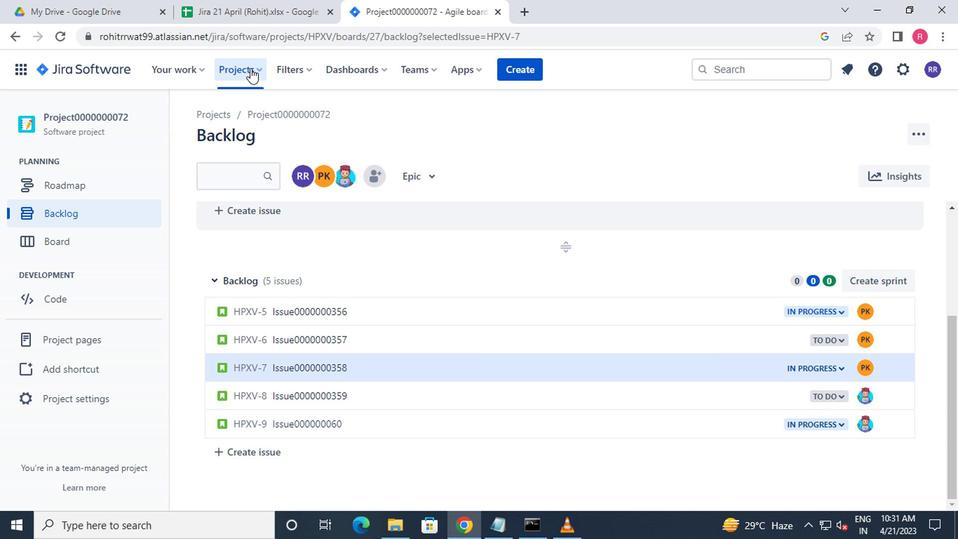 
Action: Mouse moved to (277, 166)
Screenshot: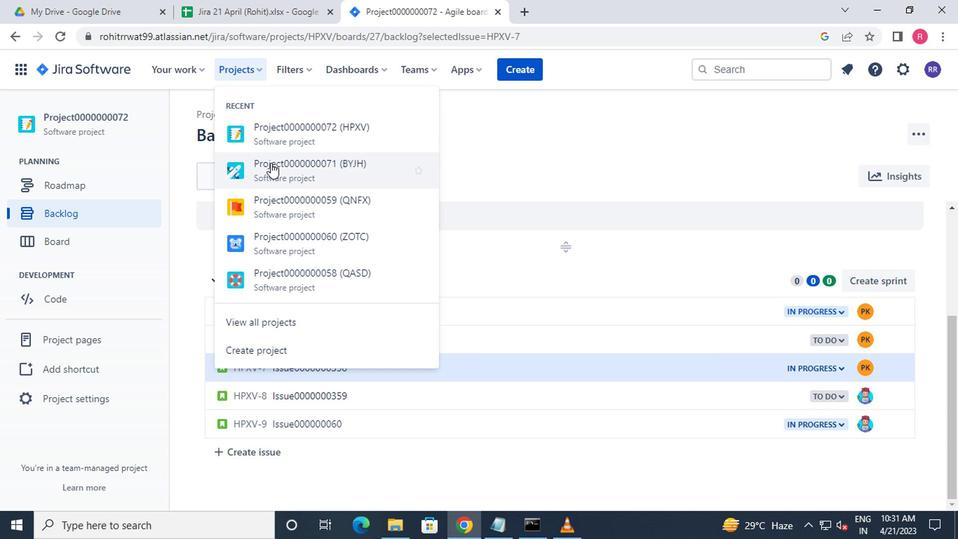 
Action: Mouse pressed left at (277, 166)
Screenshot: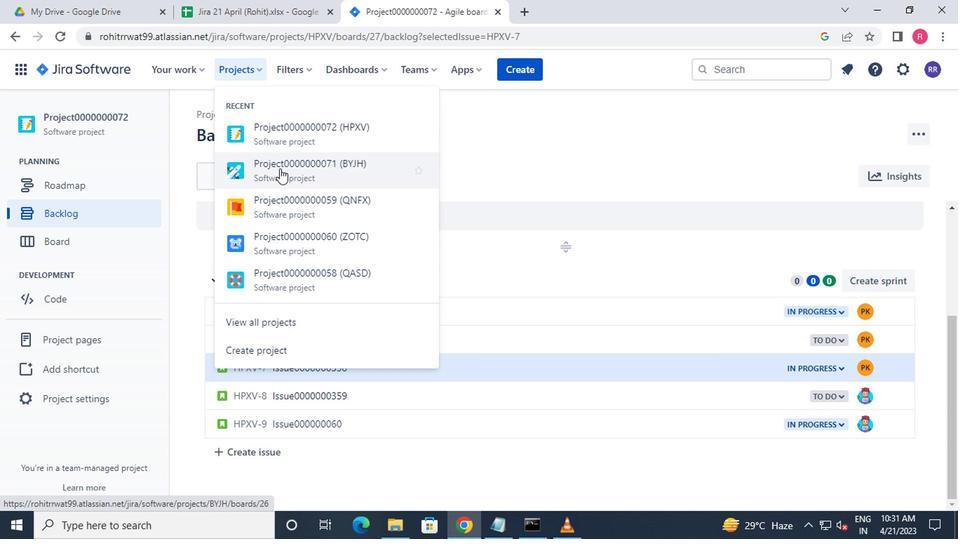 
Action: Mouse moved to (76, 213)
Screenshot: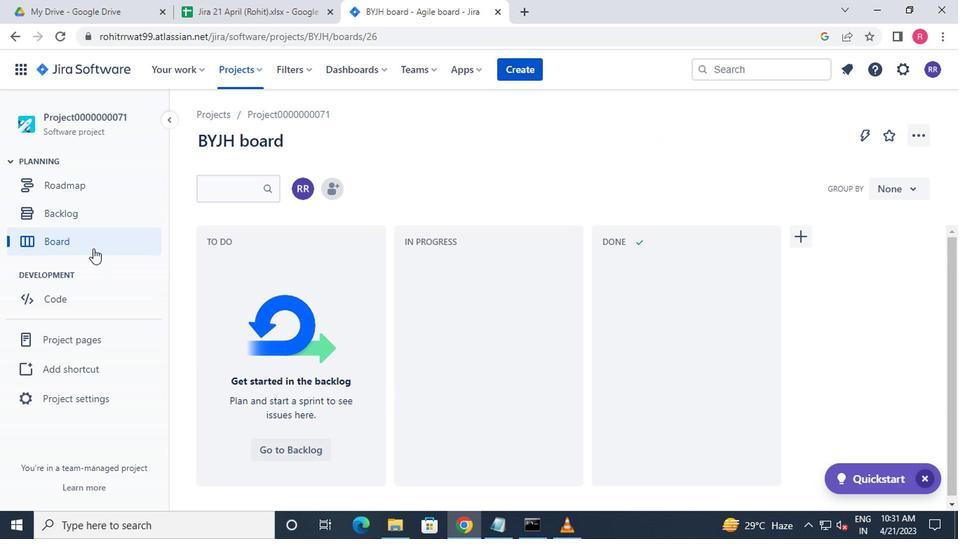 
Action: Mouse pressed left at (76, 213)
Screenshot: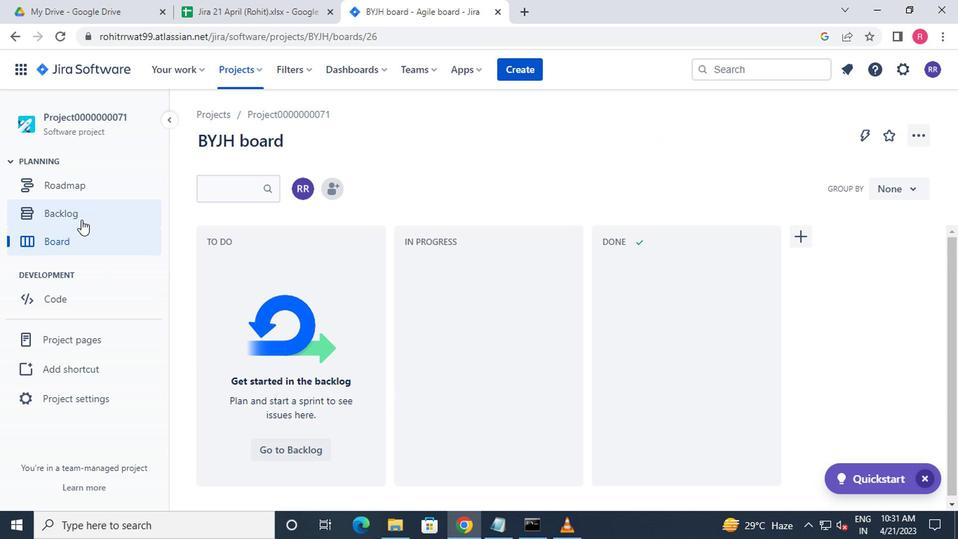 
Action: Mouse moved to (275, 308)
Screenshot: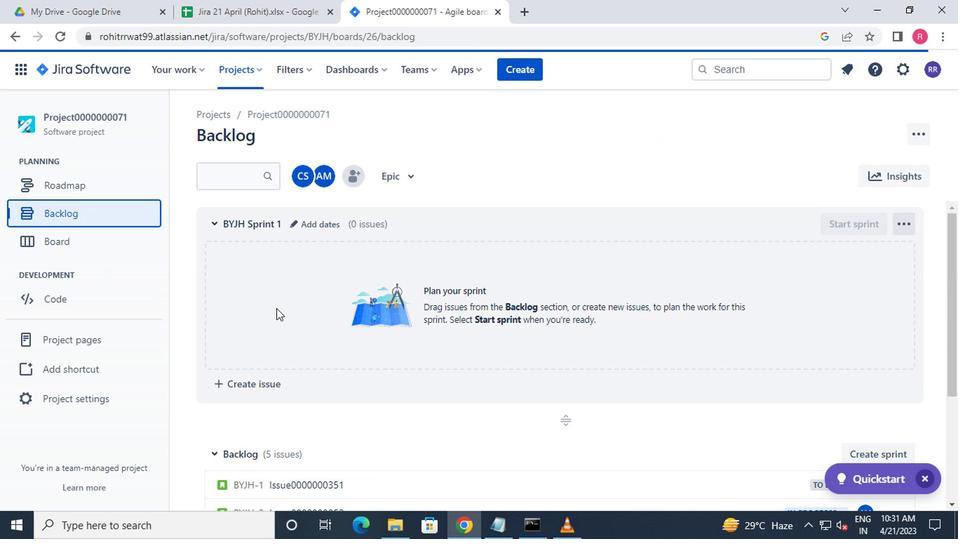 
Action: Mouse scrolled (275, 308) with delta (0, 0)
Screenshot: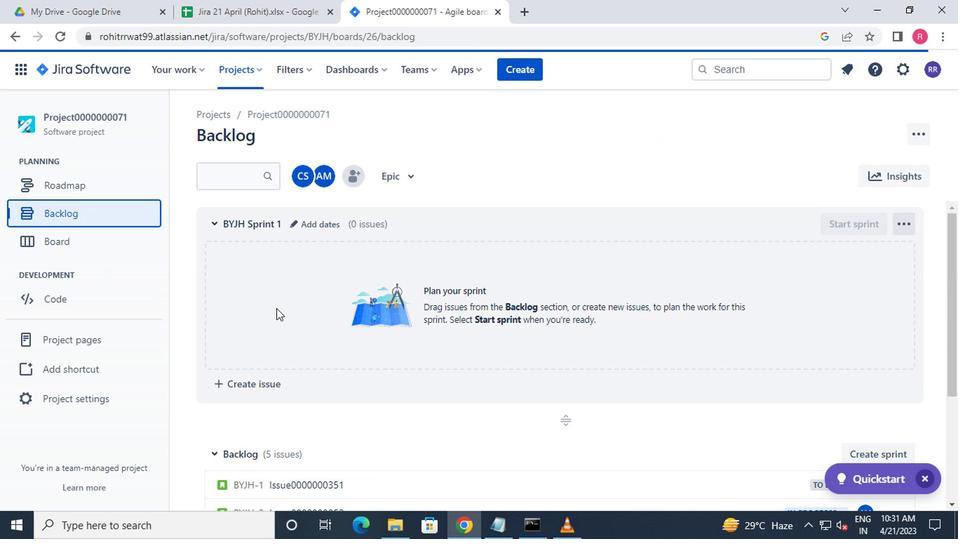 
Action: Mouse moved to (277, 310)
Screenshot: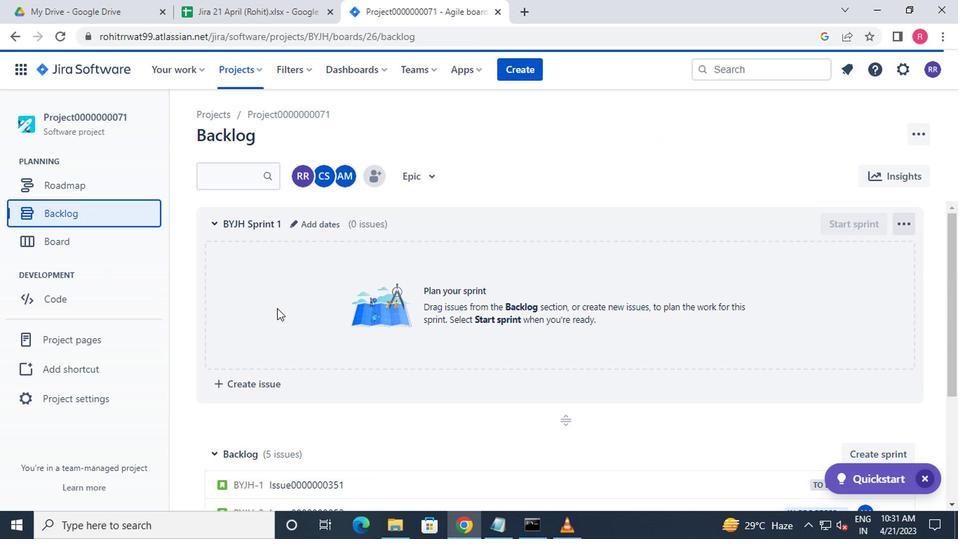 
Action: Mouse scrolled (277, 309) with delta (0, 0)
Screenshot: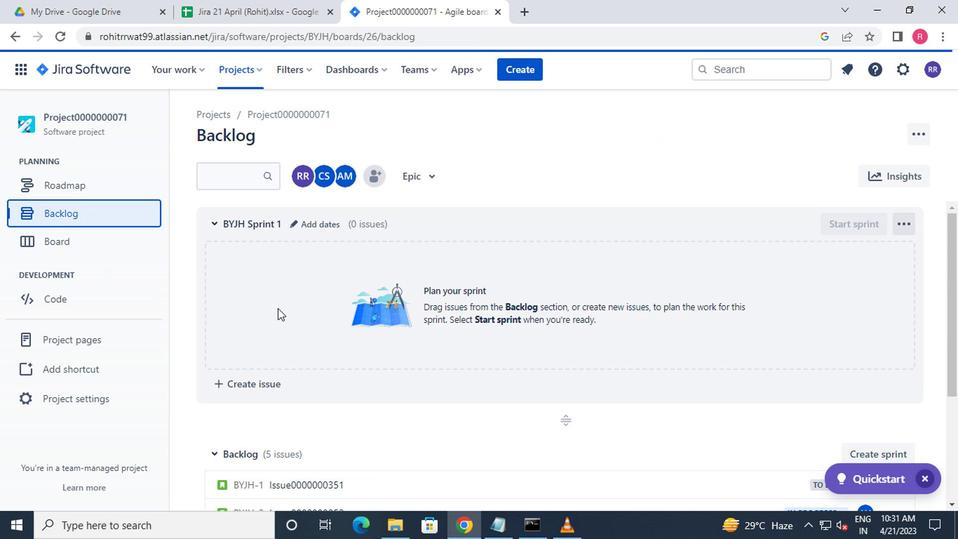 
Action: Mouse moved to (284, 310)
Screenshot: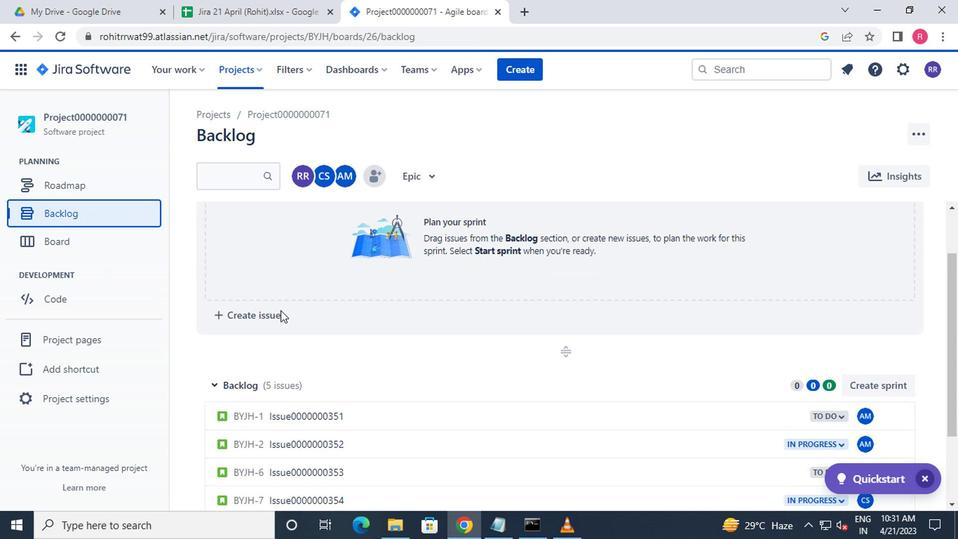
Action: Mouse scrolled (284, 309) with delta (0, 0)
Screenshot: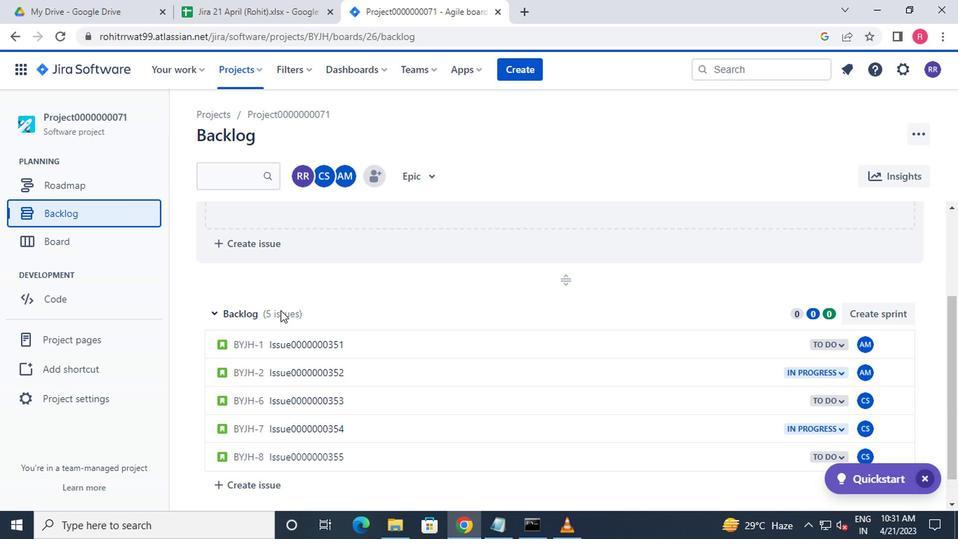 
Action: Mouse moved to (287, 310)
Screenshot: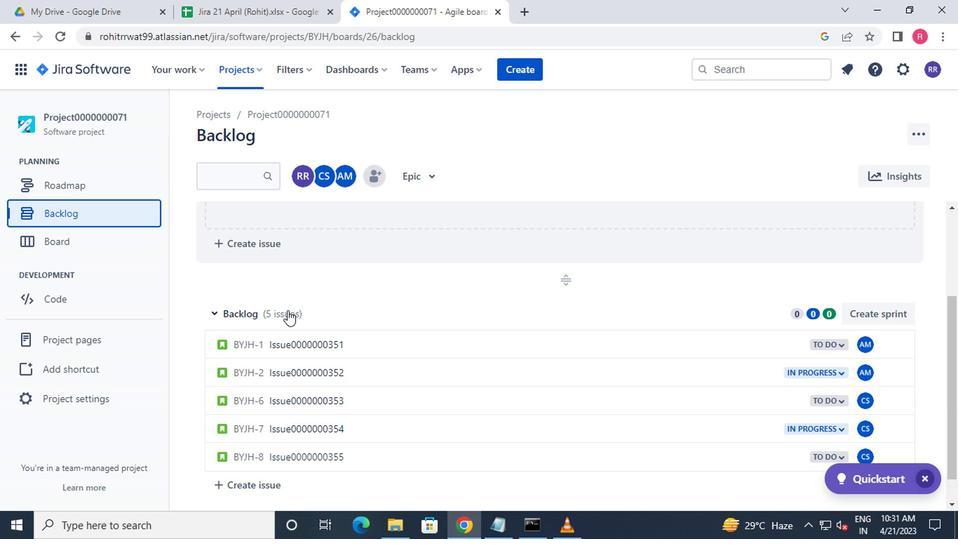 
Action: Mouse scrolled (287, 311) with delta (0, 0)
Screenshot: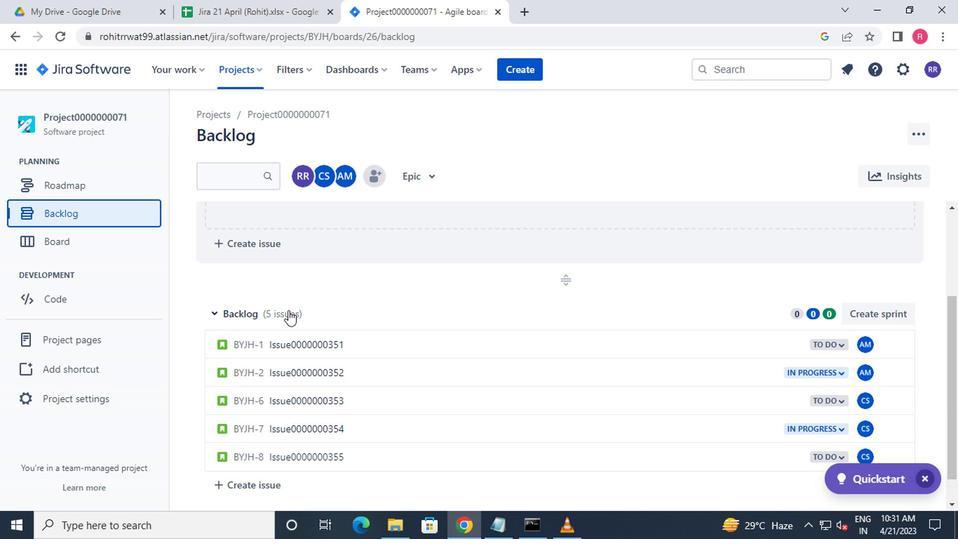
Action: Mouse scrolled (287, 311) with delta (0, 0)
Screenshot: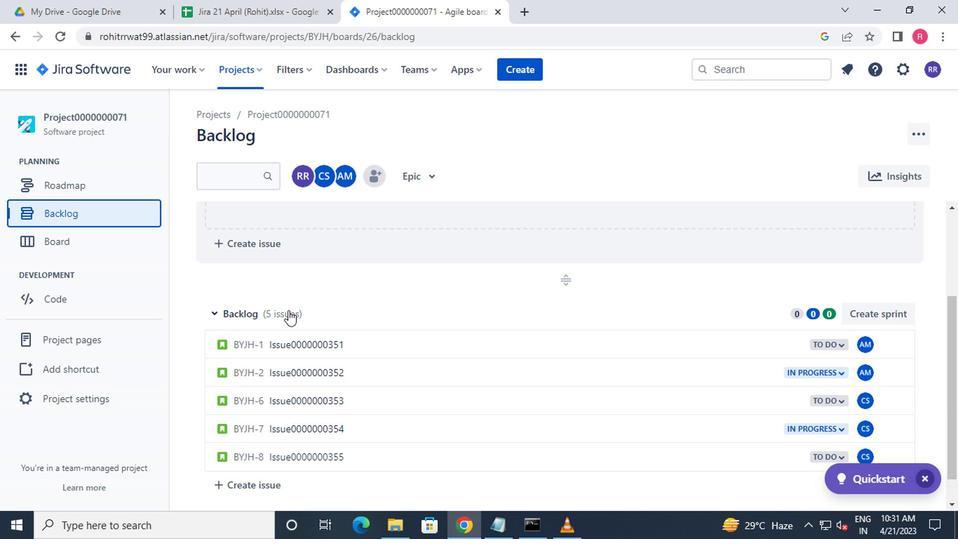 
Action: Mouse moved to (287, 309)
Screenshot: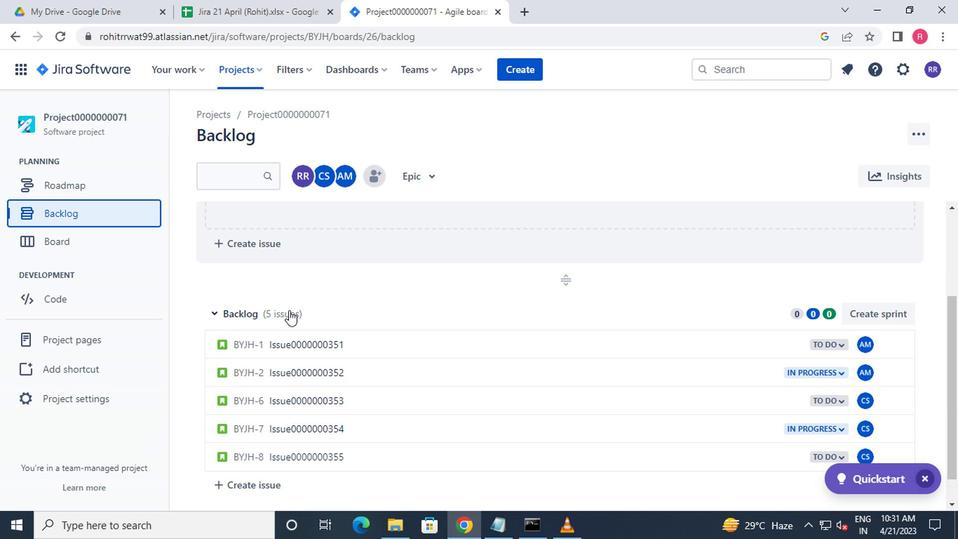 
Action: Mouse scrolled (287, 310) with delta (0, 0)
Screenshot: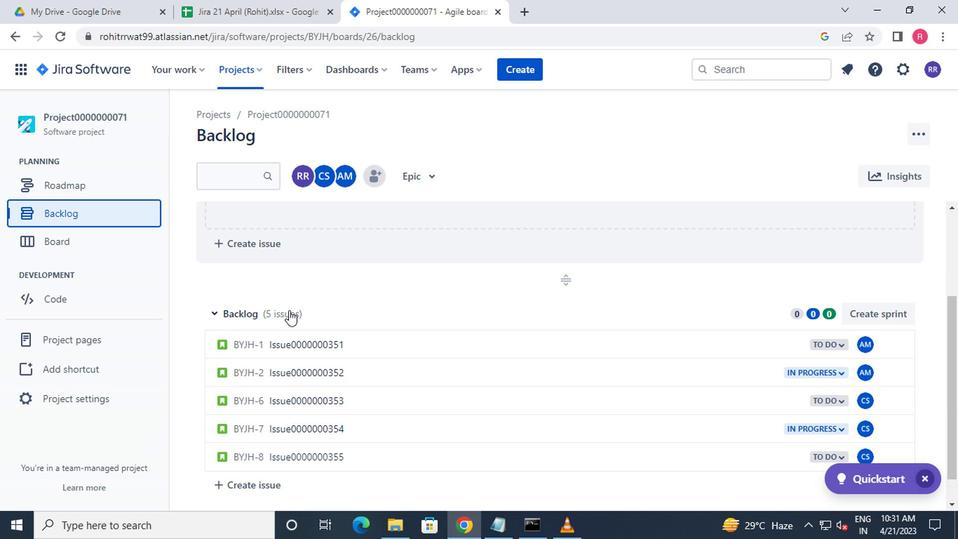 
Action: Mouse scrolled (287, 310) with delta (0, 0)
Screenshot: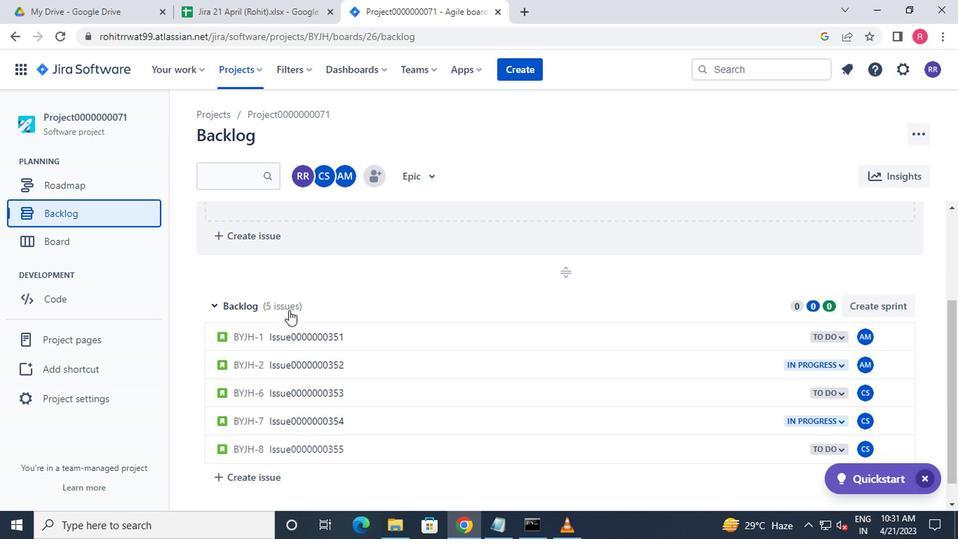 
Action: Mouse moved to (294, 229)
Screenshot: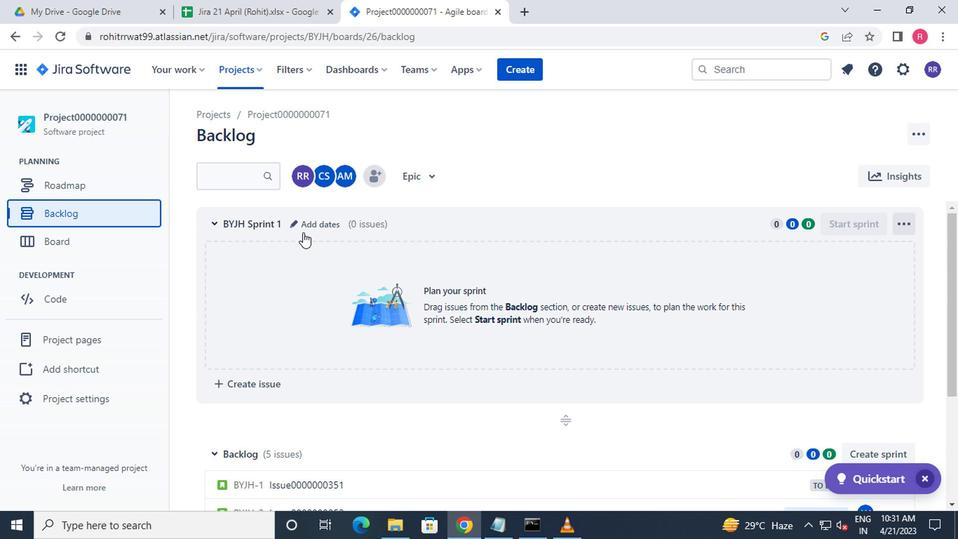
Action: Mouse pressed left at (294, 229)
Screenshot: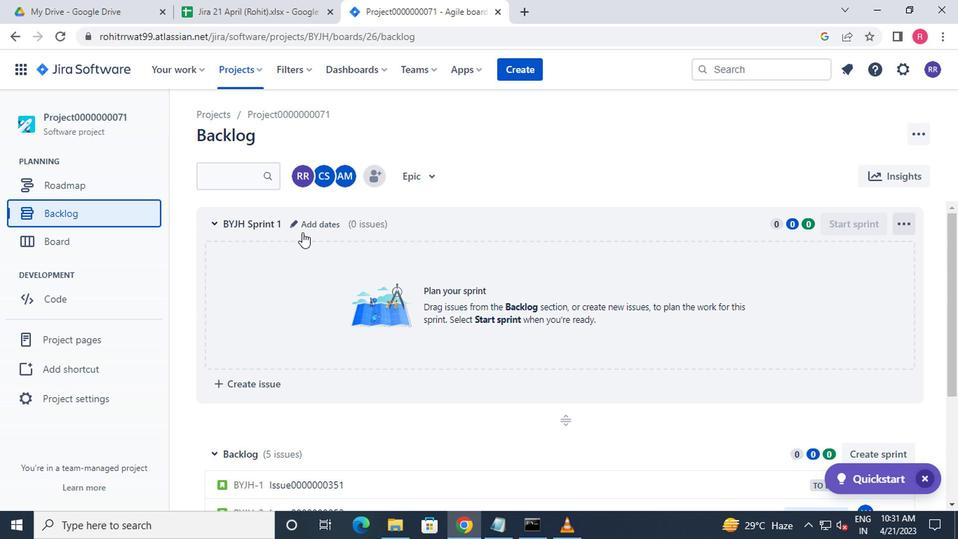 
Action: Key pressed <Key.backspace><Key.backspace><Key.backspace><Key.backspace><Key.backspace><Key.backspace><Key.backspace><Key.backspace><Key.backspace><Key.backspace><Key.backspace><Key.backspace><Key.backspace><Key.backspace><Key.backspace><Key.backspace><Key.backspace><Key.backspace><Key.backspace><Key.shift>SPRINT0000000211<Key.enter>
Screenshot: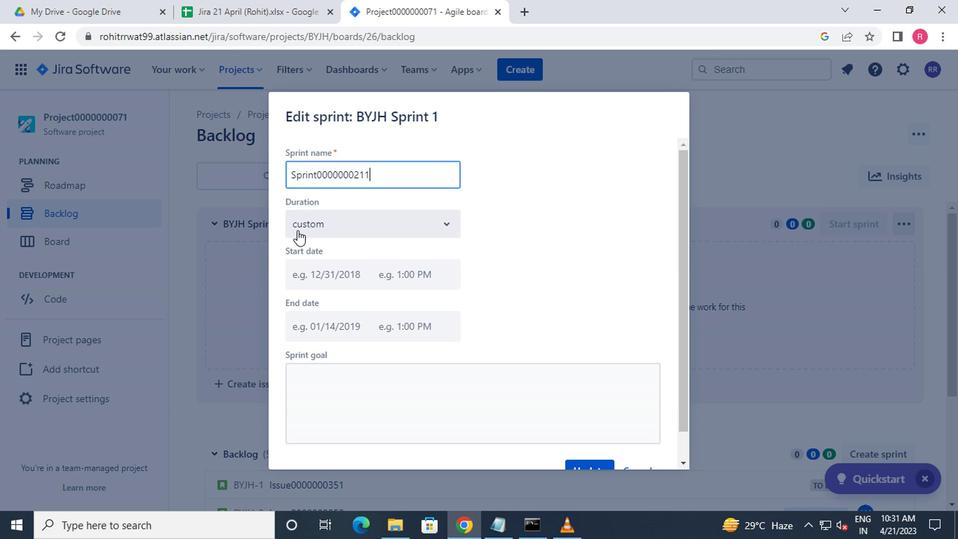 
Action: Mouse moved to (877, 460)
Screenshot: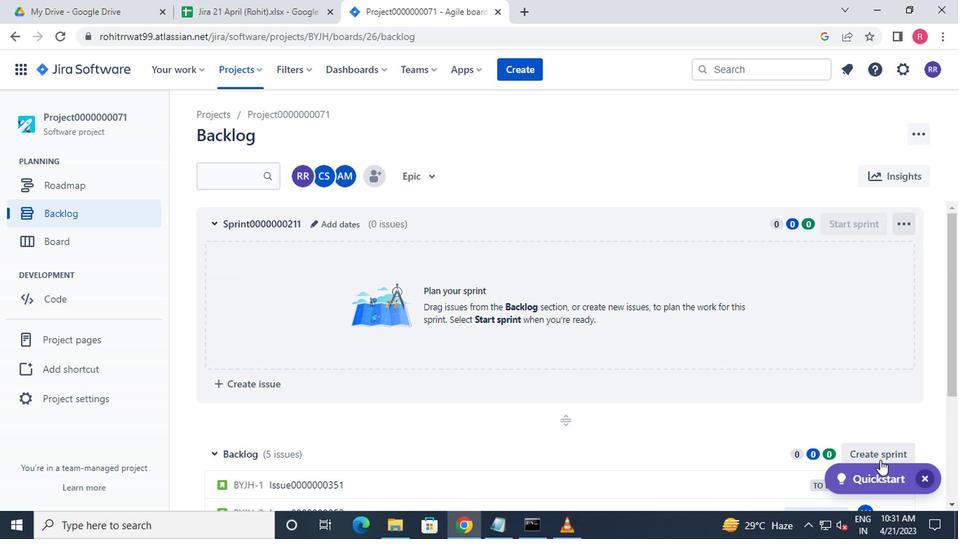
Action: Mouse pressed left at (877, 460)
Screenshot: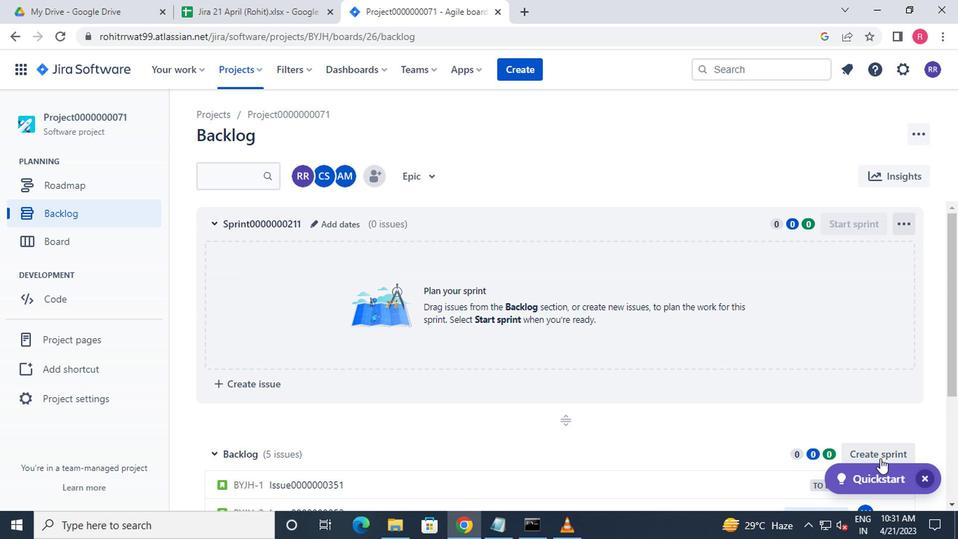 
Action: Mouse moved to (372, 376)
Screenshot: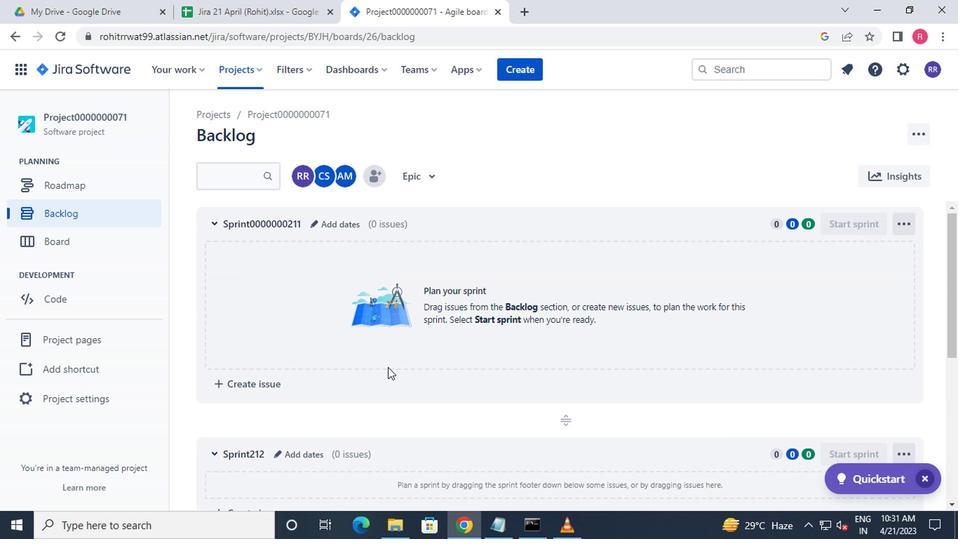 
Action: Mouse scrolled (372, 375) with delta (0, 0)
Screenshot: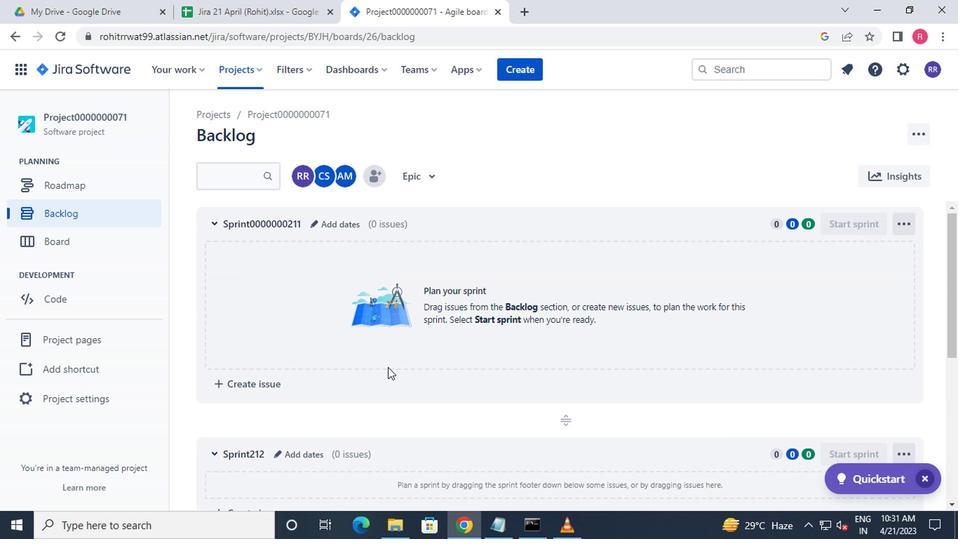 
Action: Mouse moved to (277, 385)
Screenshot: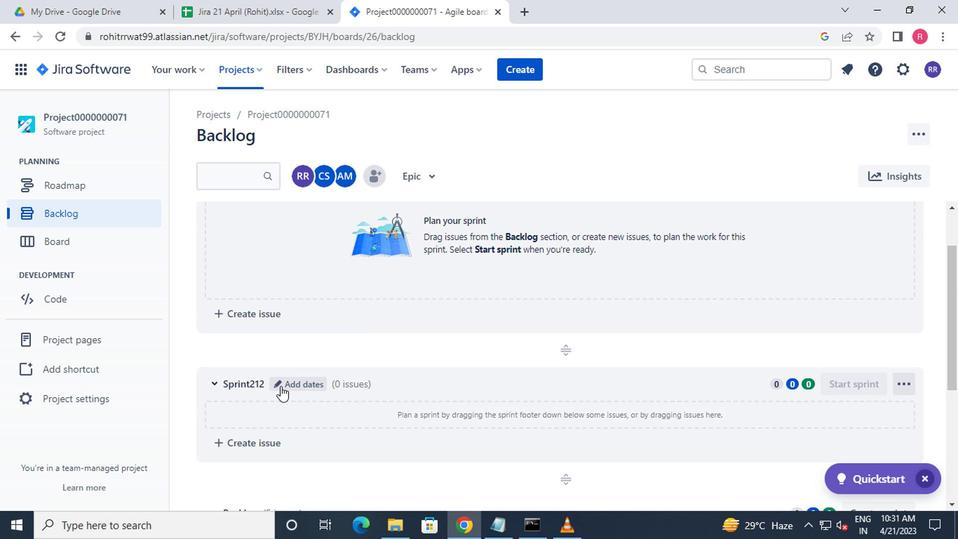 
Action: Mouse pressed left at (277, 385)
Screenshot: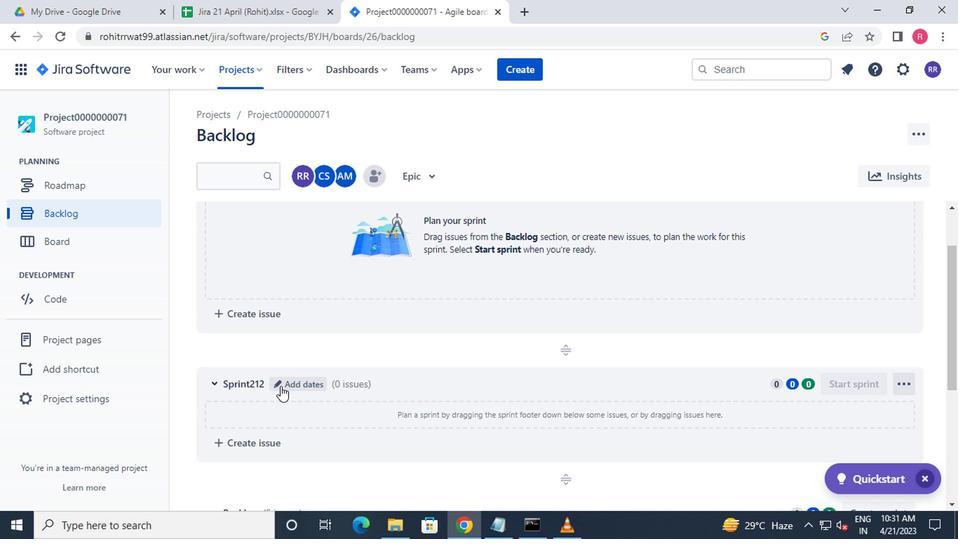 
Action: Mouse moved to (313, 170)
Screenshot: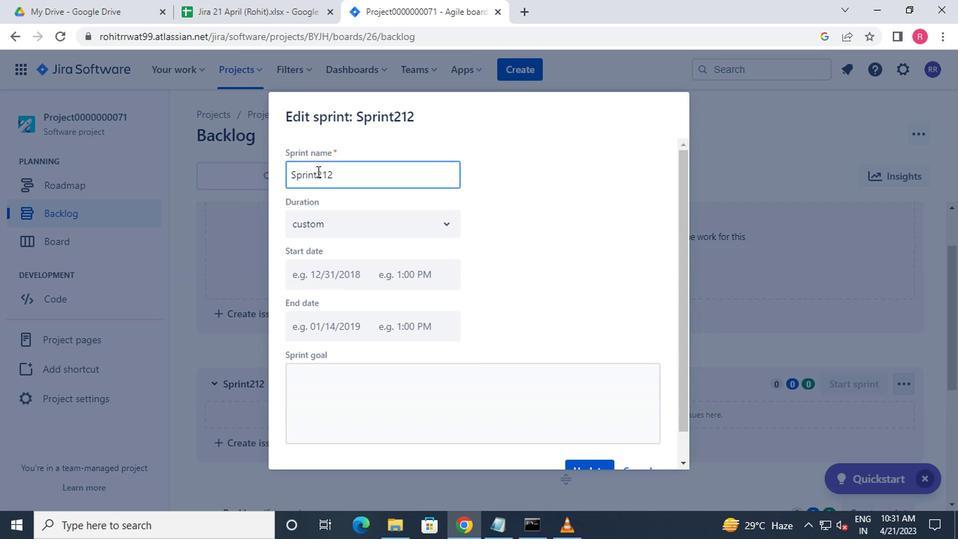 
Action: Mouse pressed left at (313, 170)
Screenshot: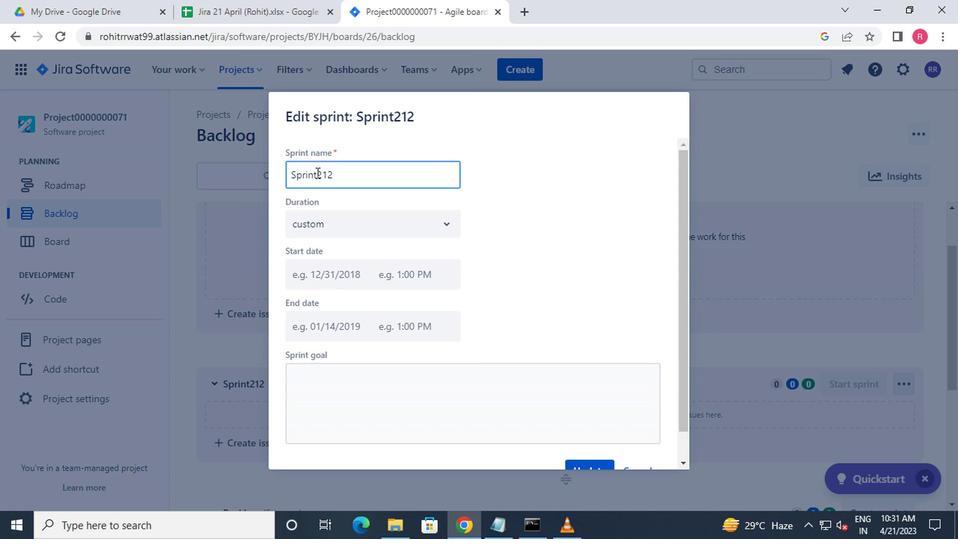 
Action: Key pressed 0000000<Key.enter>
Screenshot: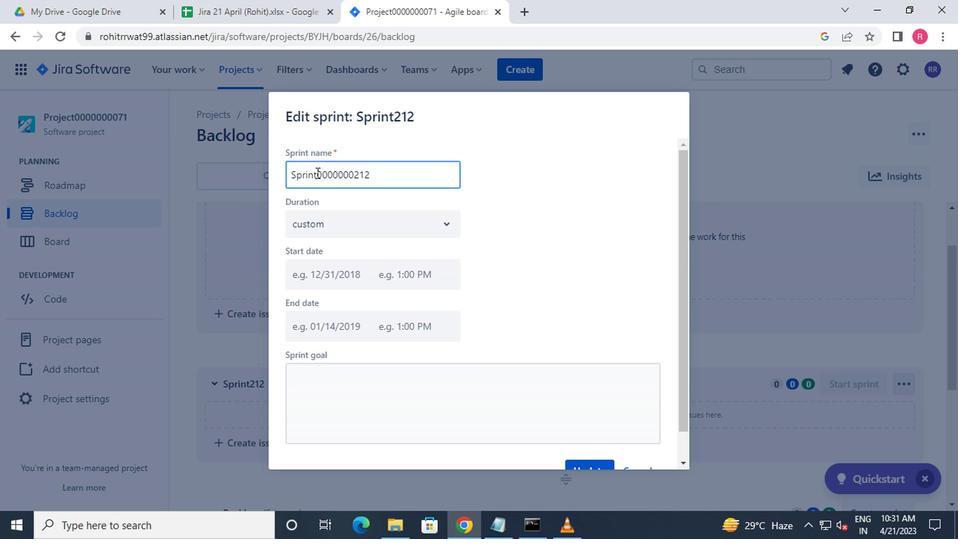
